 Task: Add an event with the title Third Presentation Rehearsal, date ''2023/11/28'', time 10:00and add a description: The employee will be informed about the available resources and support systems, such as training programs, mentorship opportunities, or coaching sessions. The supervisor will offer guidance and assistance in accessing these resources to facilitate the employee''s improvement.Mark the tasks as Completed , logged in from the account softage.4@softage.netand send the event invitation to softage.2@softage.net and softage.3@softage.net. Set a reminder for the event Weekly on Sunday
Action: Mouse moved to (97, 122)
Screenshot: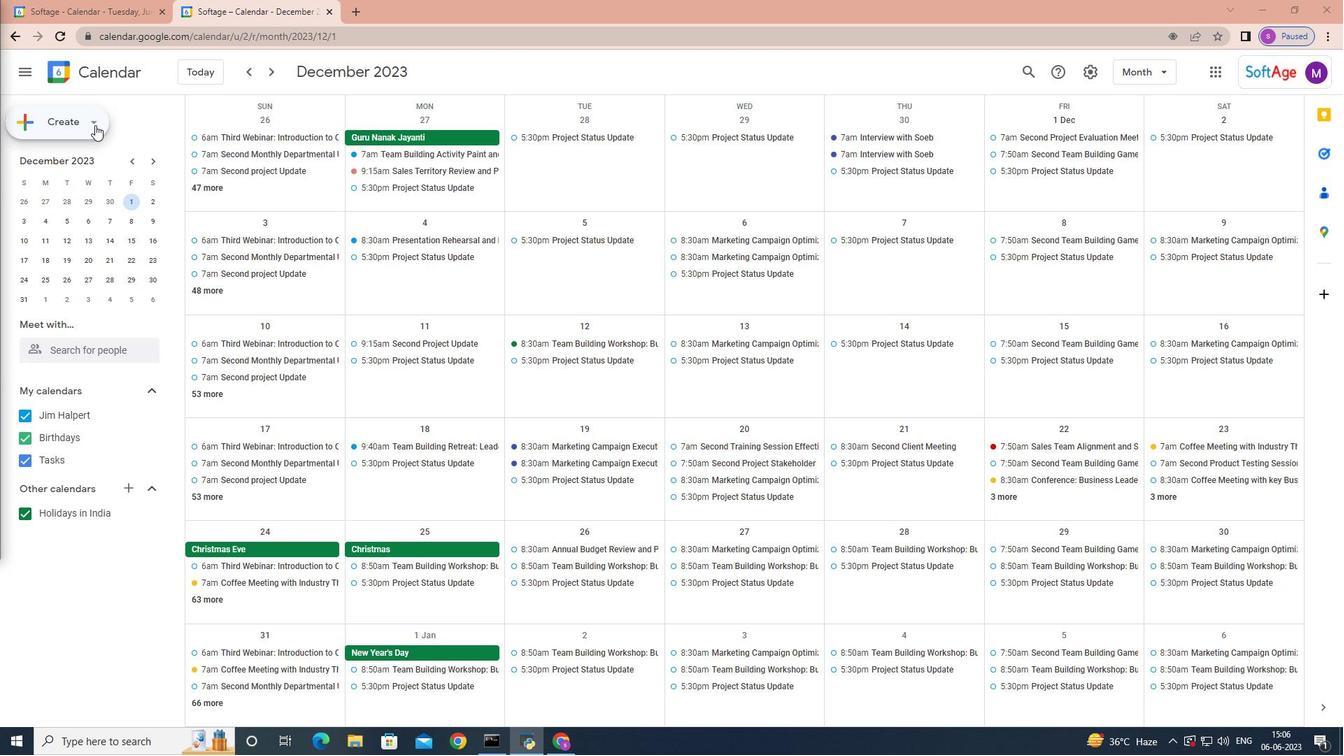 
Action: Mouse pressed left at (97, 122)
Screenshot: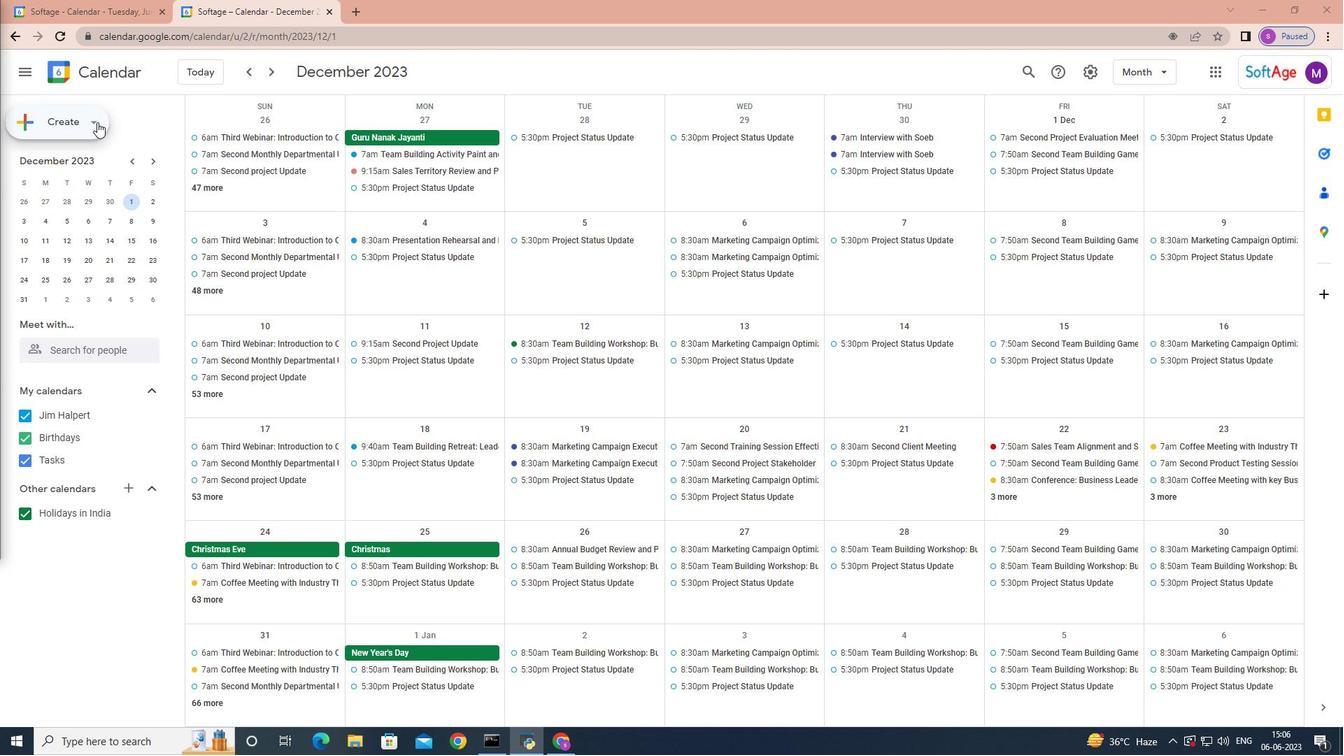 
Action: Mouse moved to (85, 156)
Screenshot: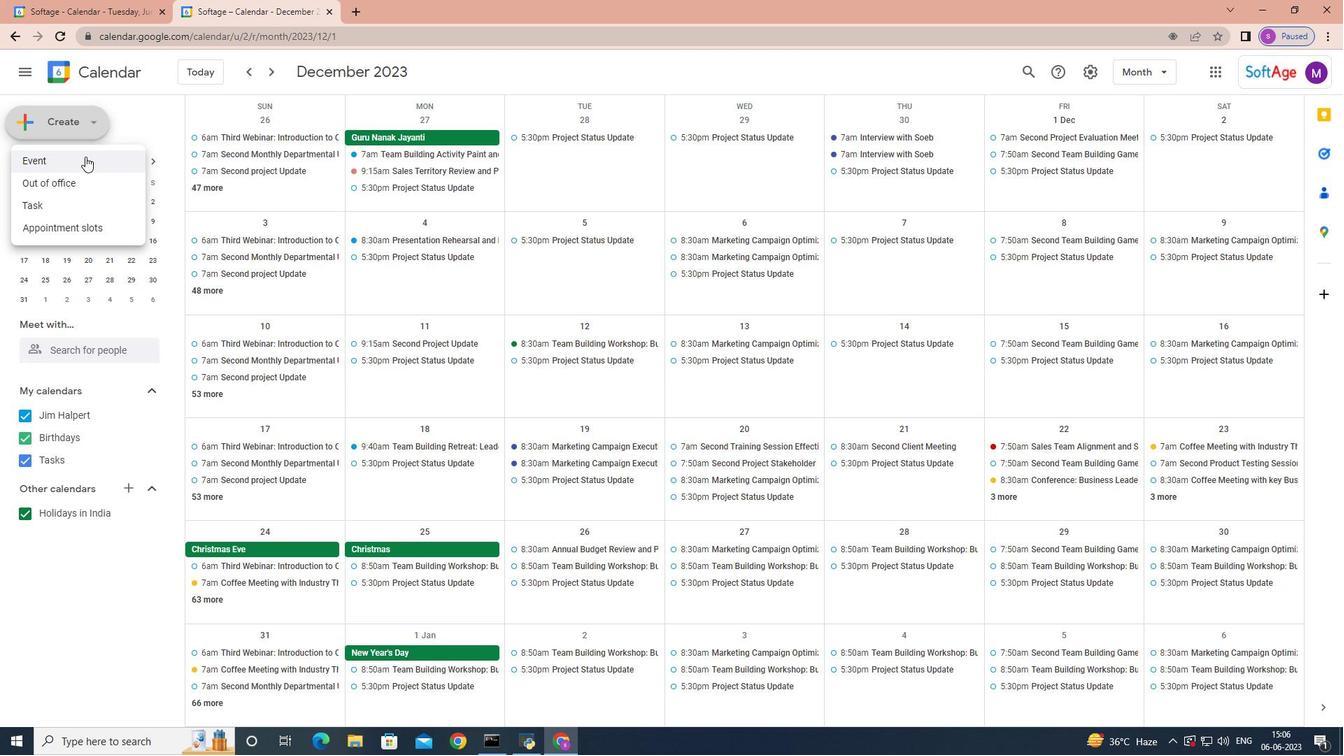 
Action: Mouse pressed left at (85, 156)
Screenshot: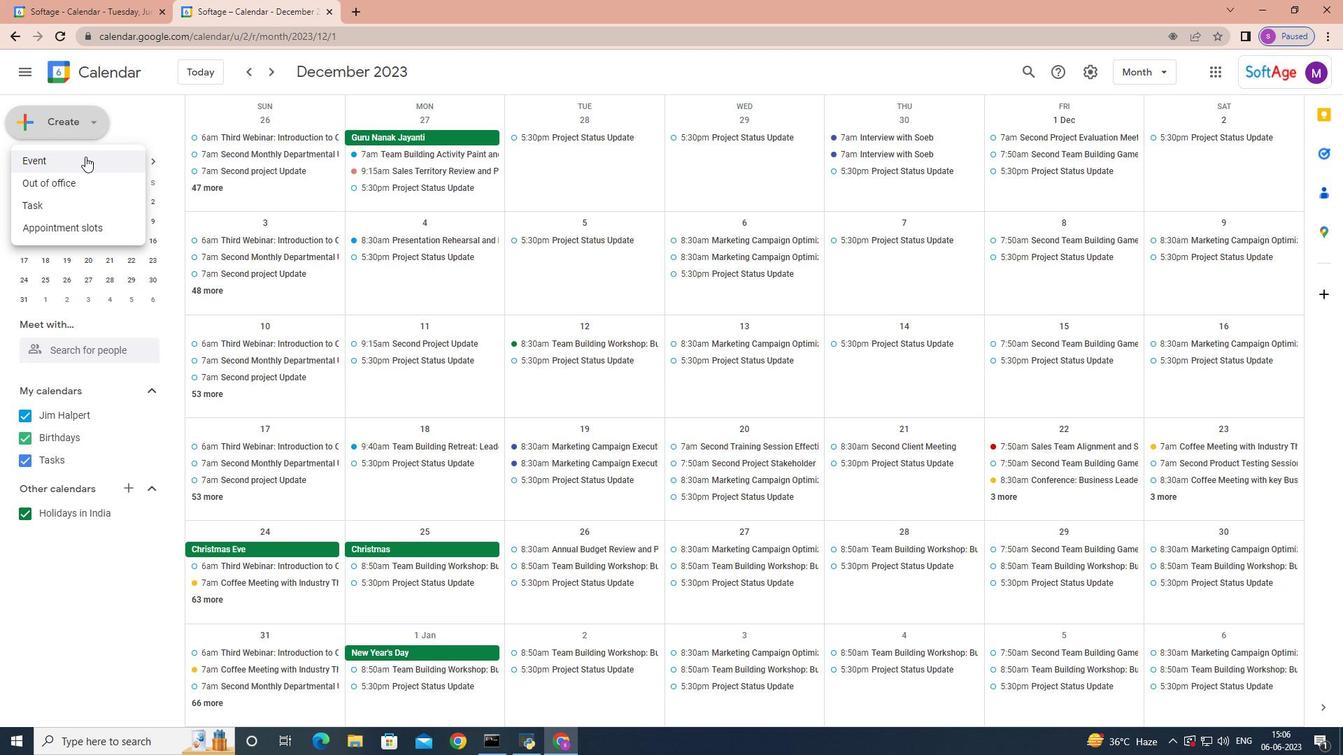 
Action: Mouse moved to (855, 466)
Screenshot: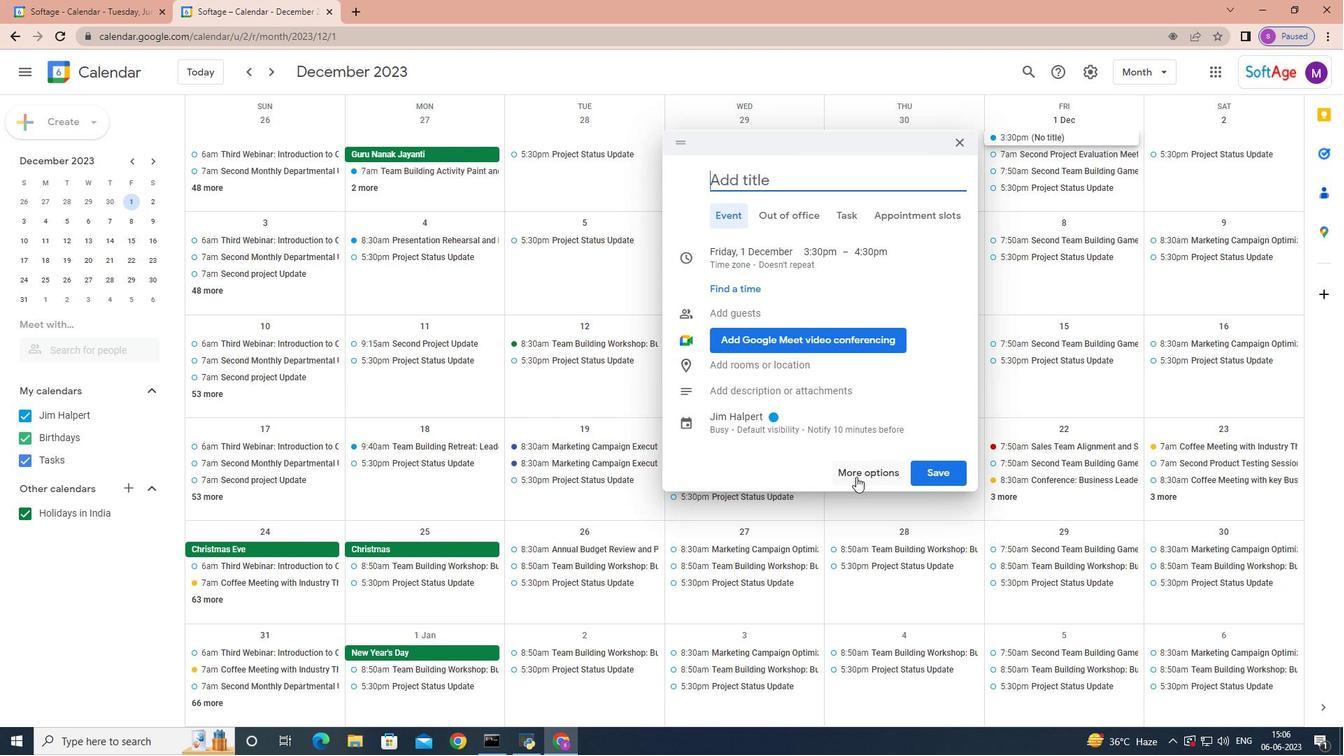 
Action: Mouse pressed left at (855, 466)
Screenshot: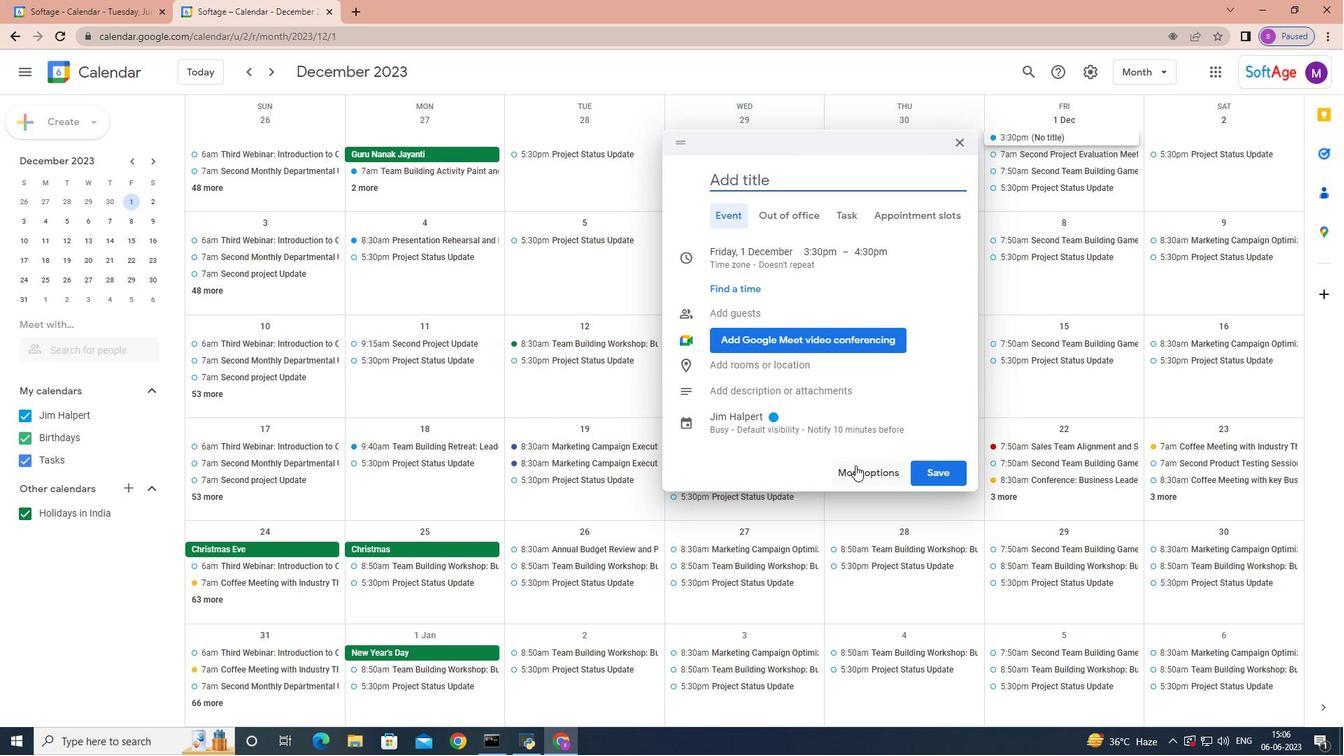 
Action: Mouse moved to (643, 407)
Screenshot: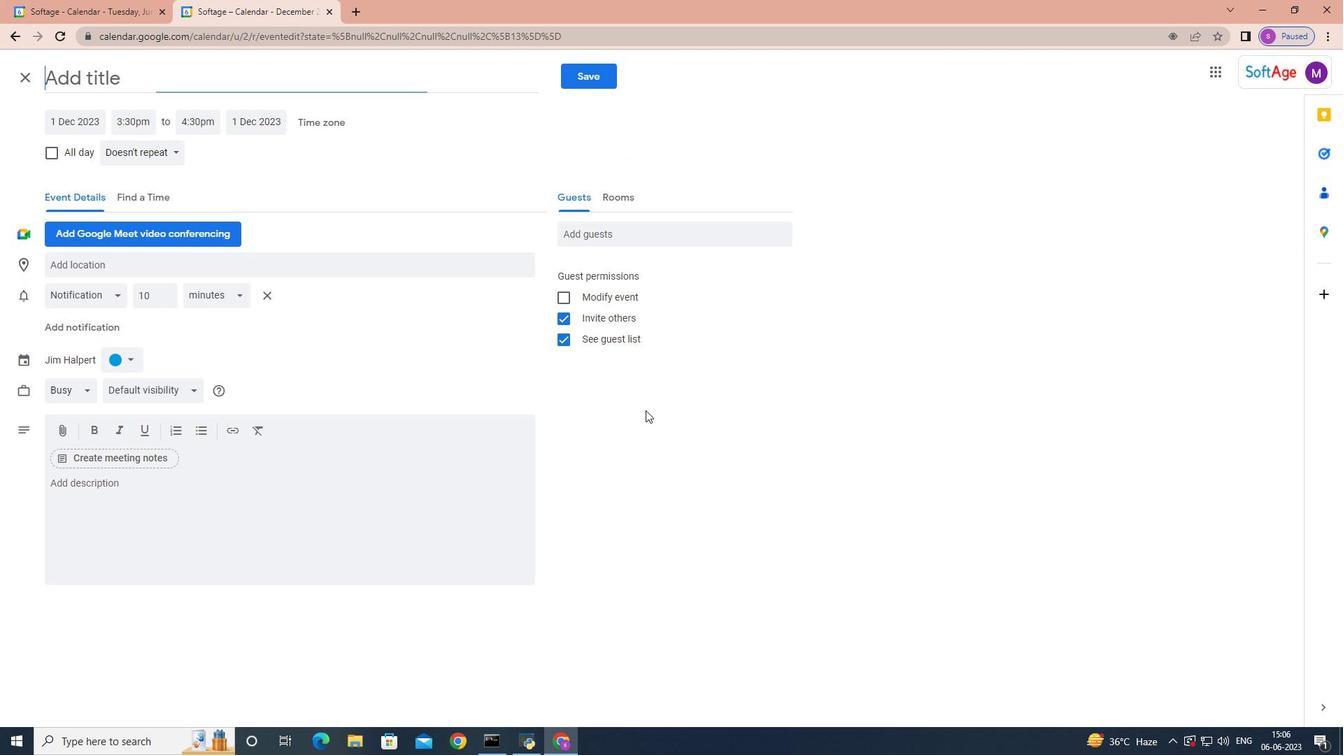 
Action: Key pressed <Key.shift>Thirg<Key.backspace>d<Key.space><Key.shift>Presentation<Key.space><Key.shift>Rehearnal;<Key.backspace><Key.space><Key.backspace><Key.backspace><Key.backspace><Key.backspace>sal
Screenshot: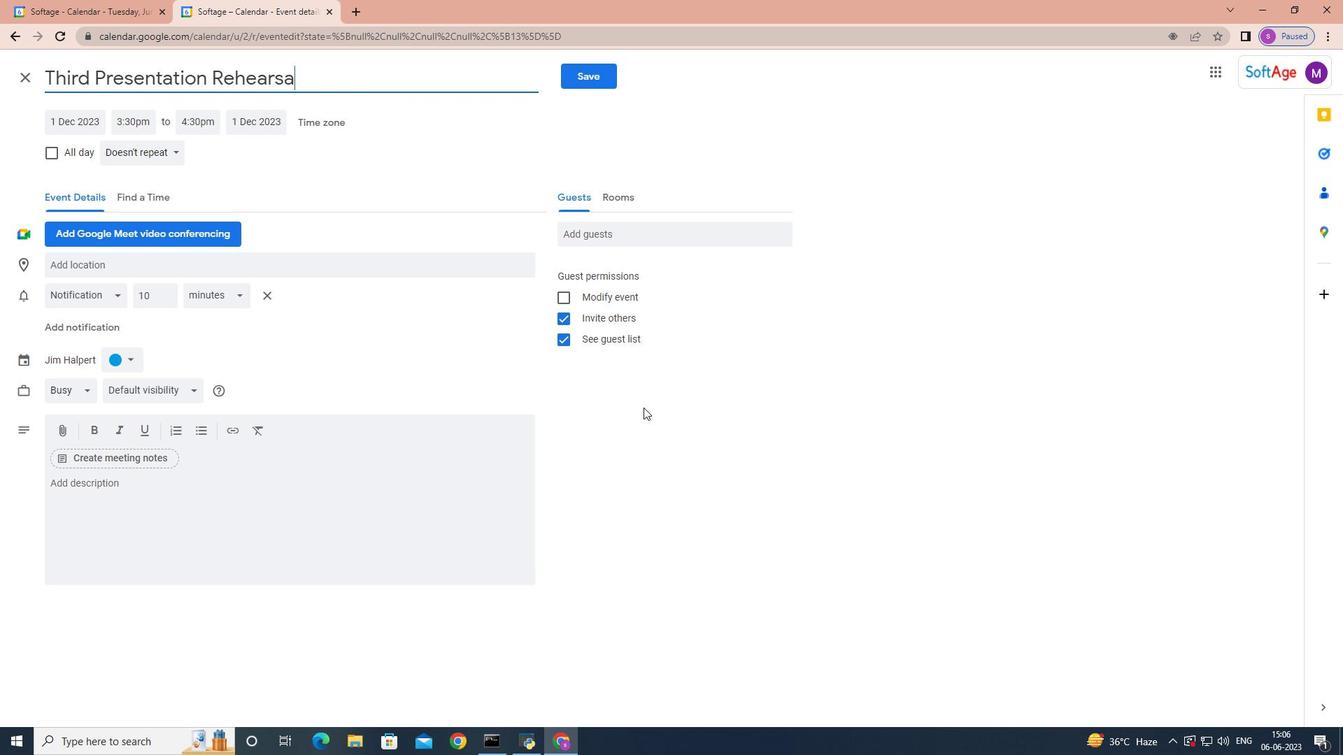 
Action: Mouse moved to (93, 124)
Screenshot: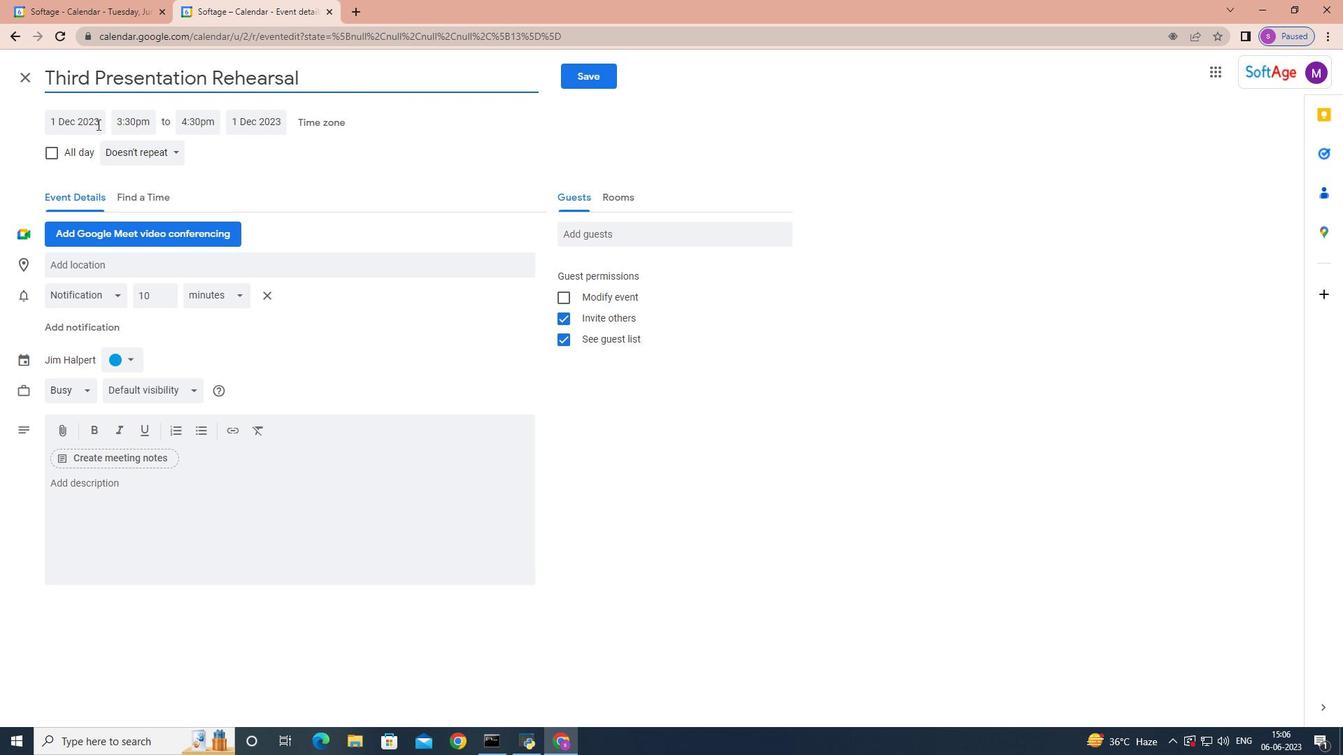 
Action: Mouse pressed left at (93, 124)
Screenshot: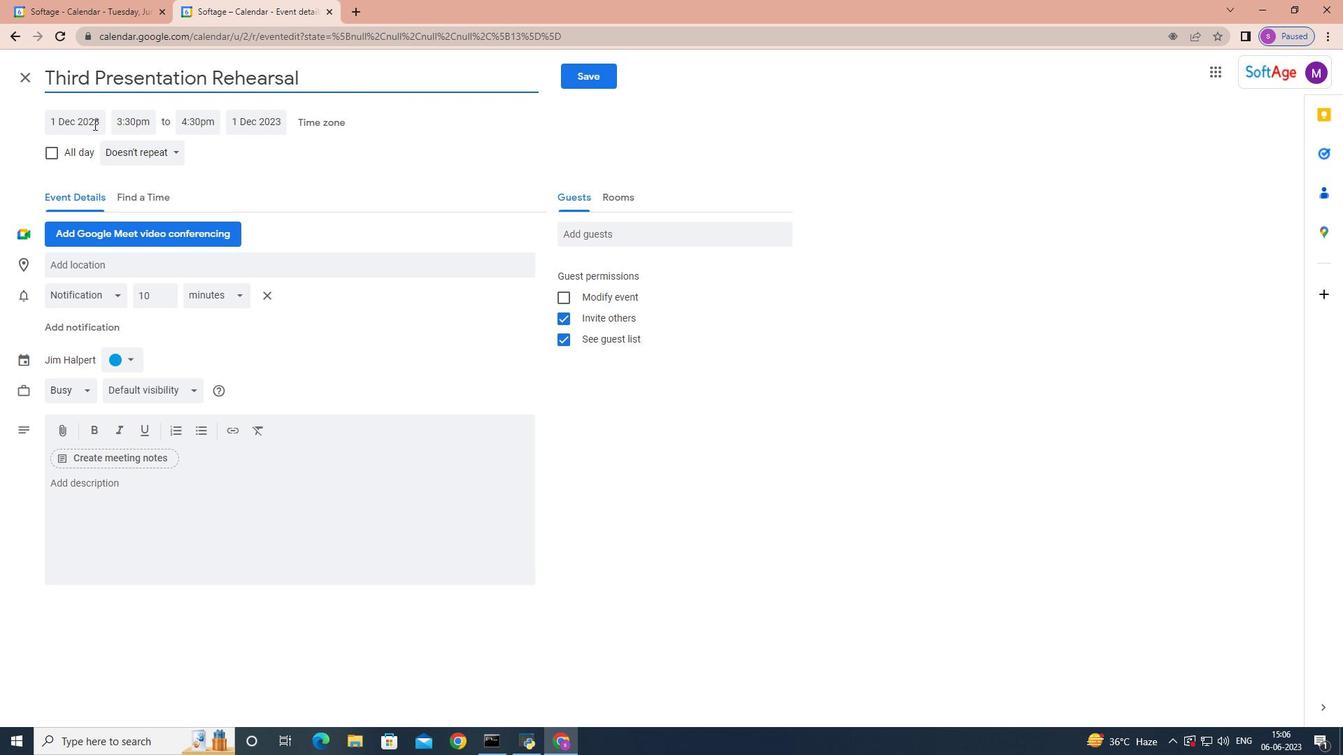
Action: Mouse moved to (201, 149)
Screenshot: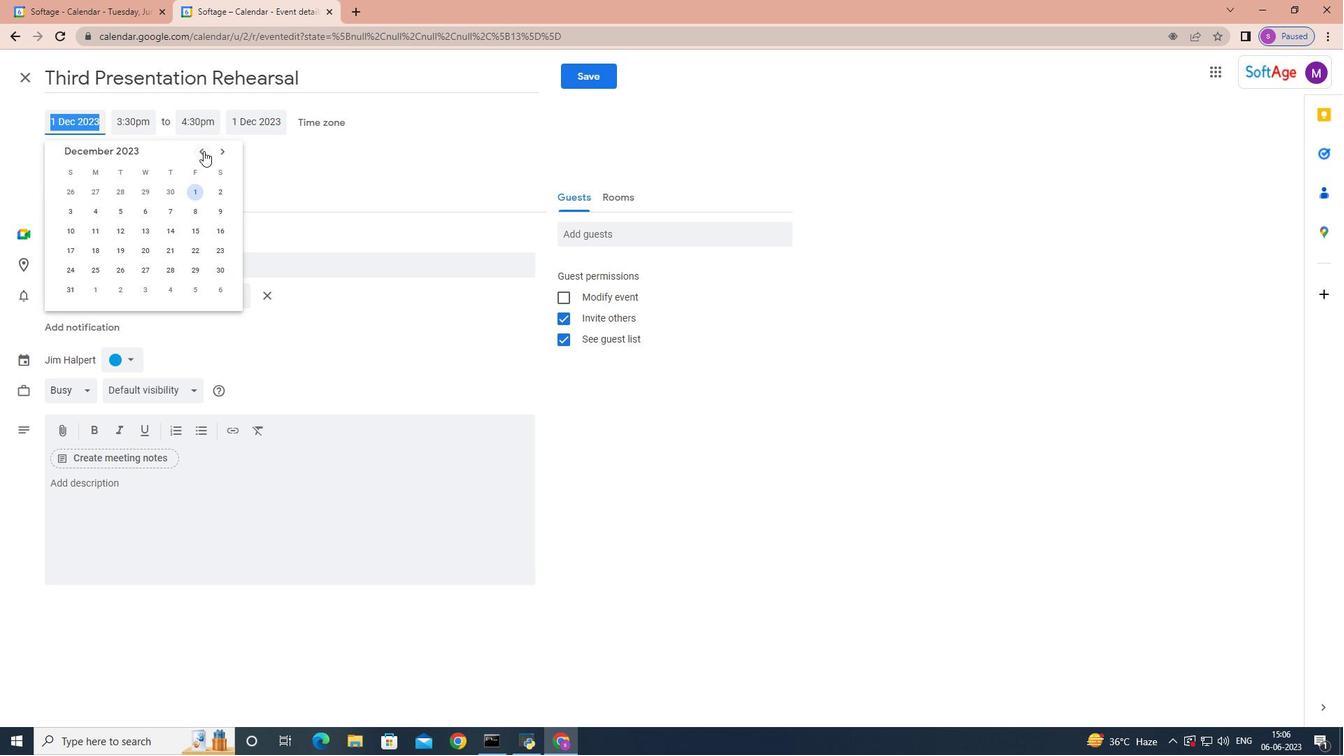 
Action: Mouse pressed left at (201, 149)
Screenshot: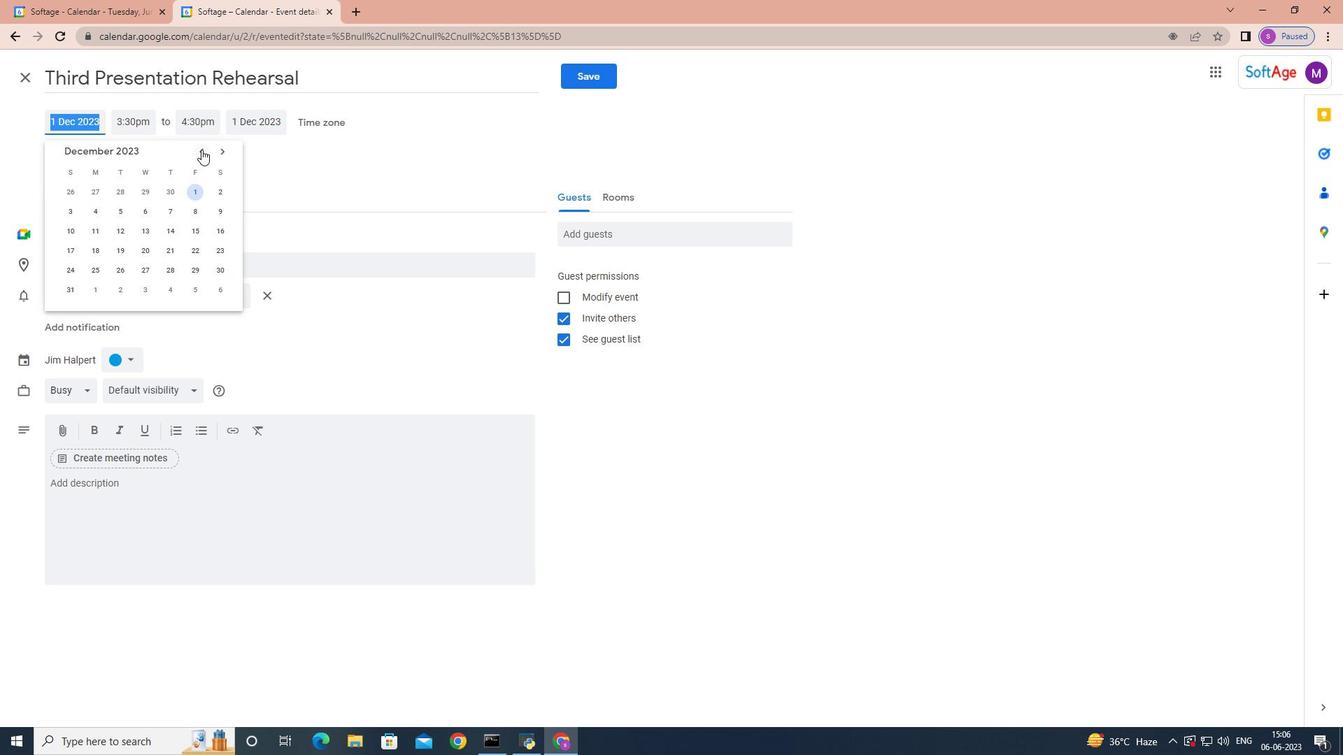 
Action: Mouse moved to (125, 270)
Screenshot: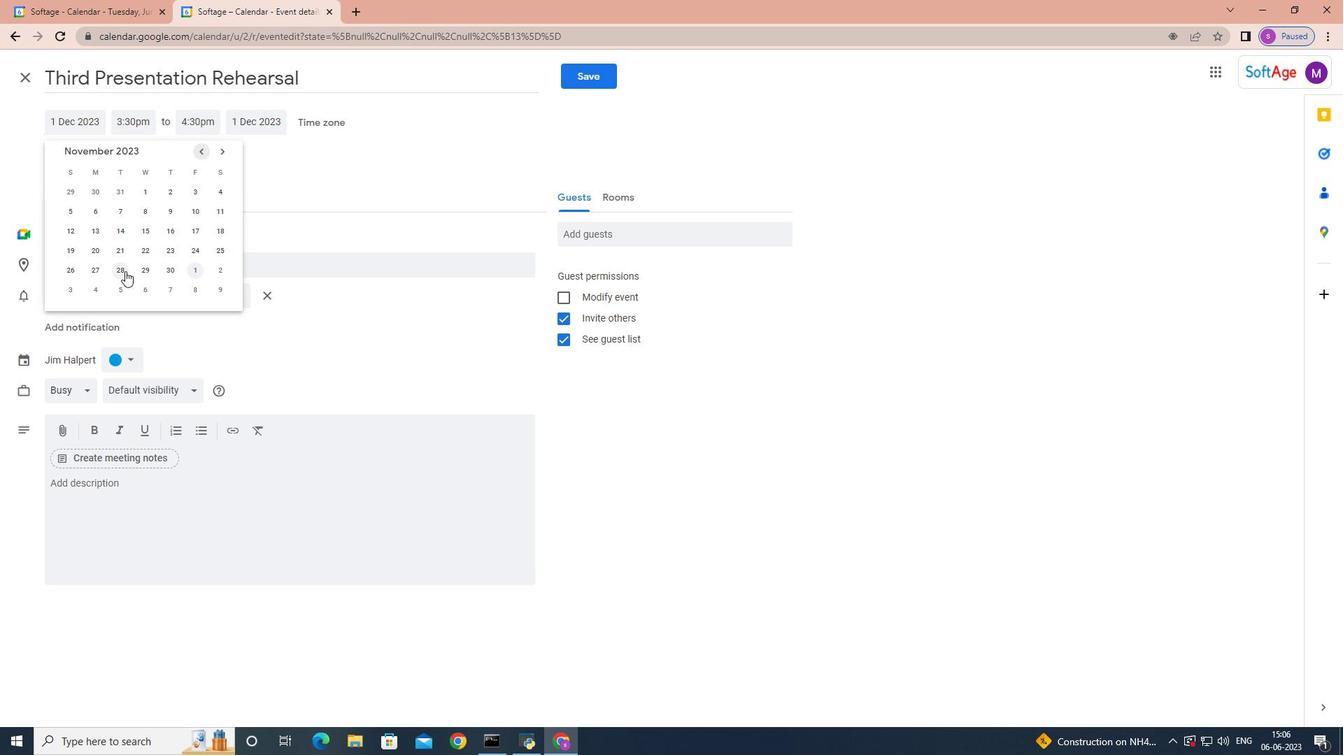 
Action: Mouse pressed left at (125, 270)
Screenshot: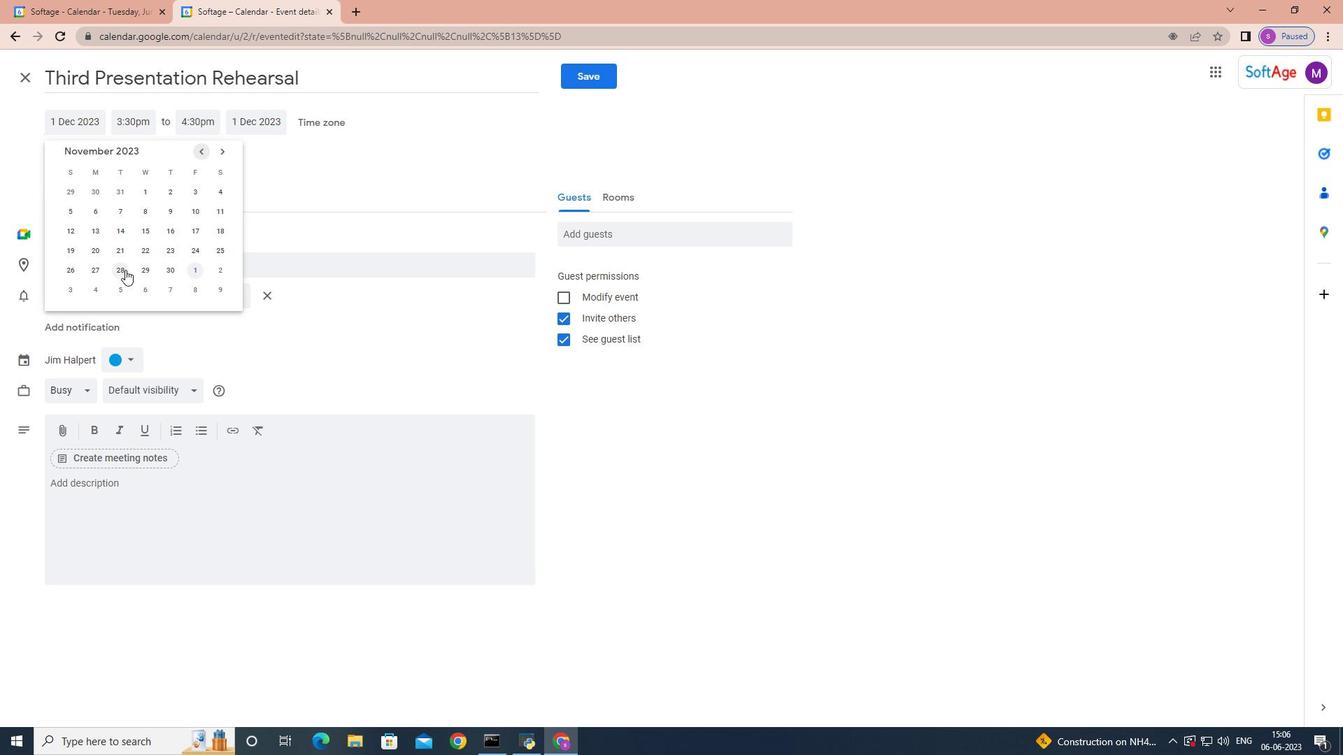 
Action: Mouse moved to (134, 125)
Screenshot: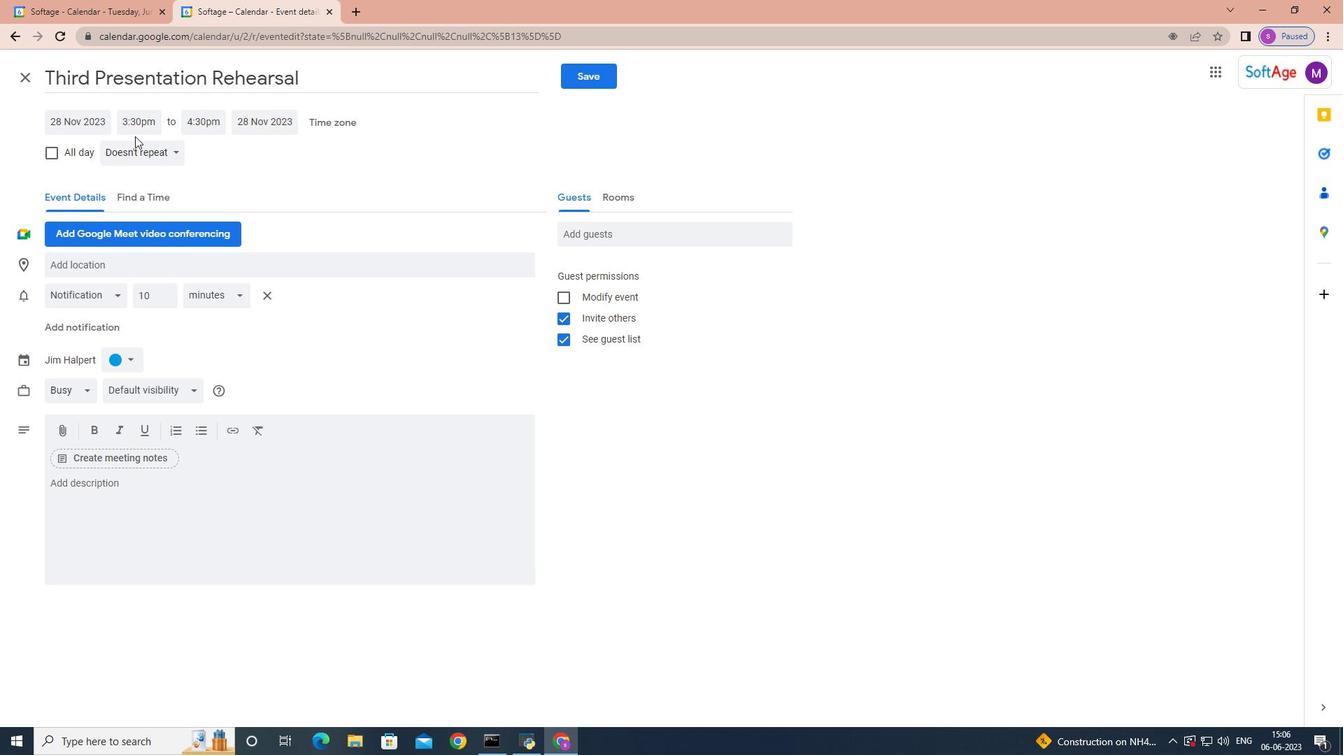 
Action: Mouse pressed left at (134, 125)
Screenshot: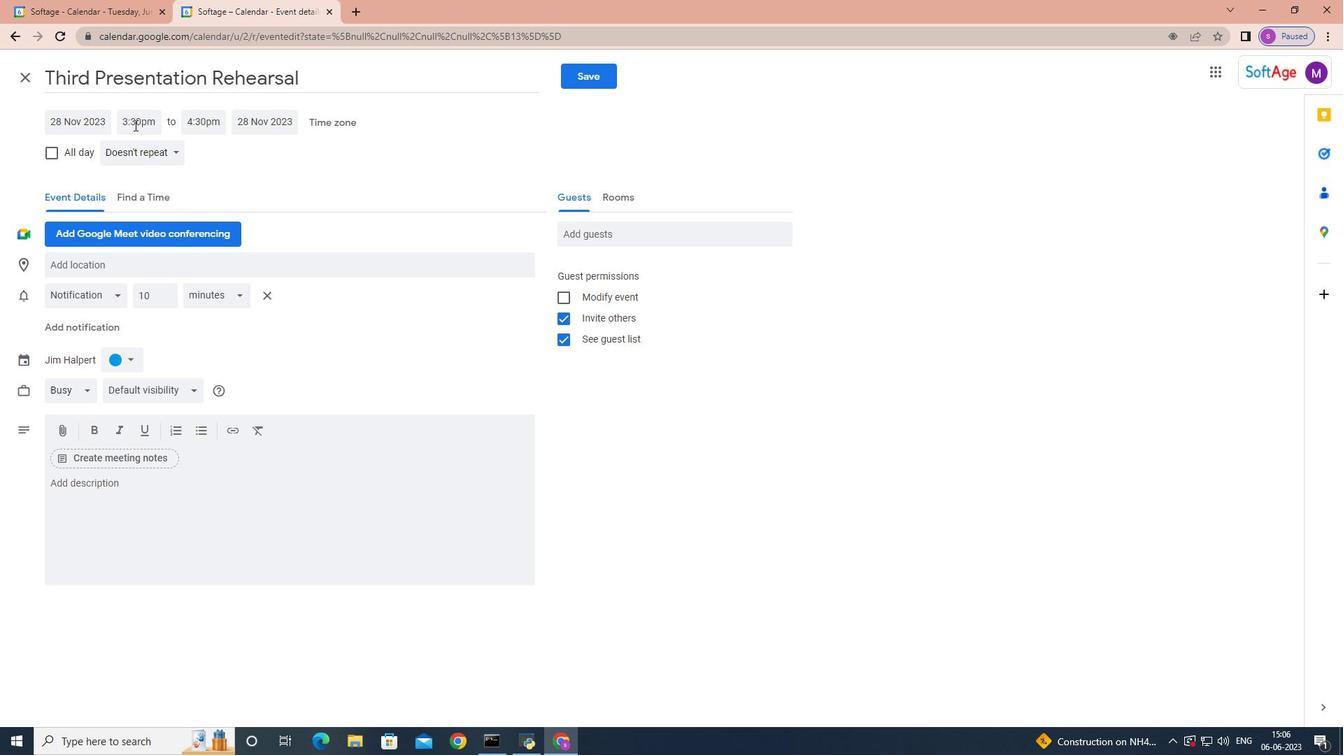 
Action: Mouse moved to (160, 186)
Screenshot: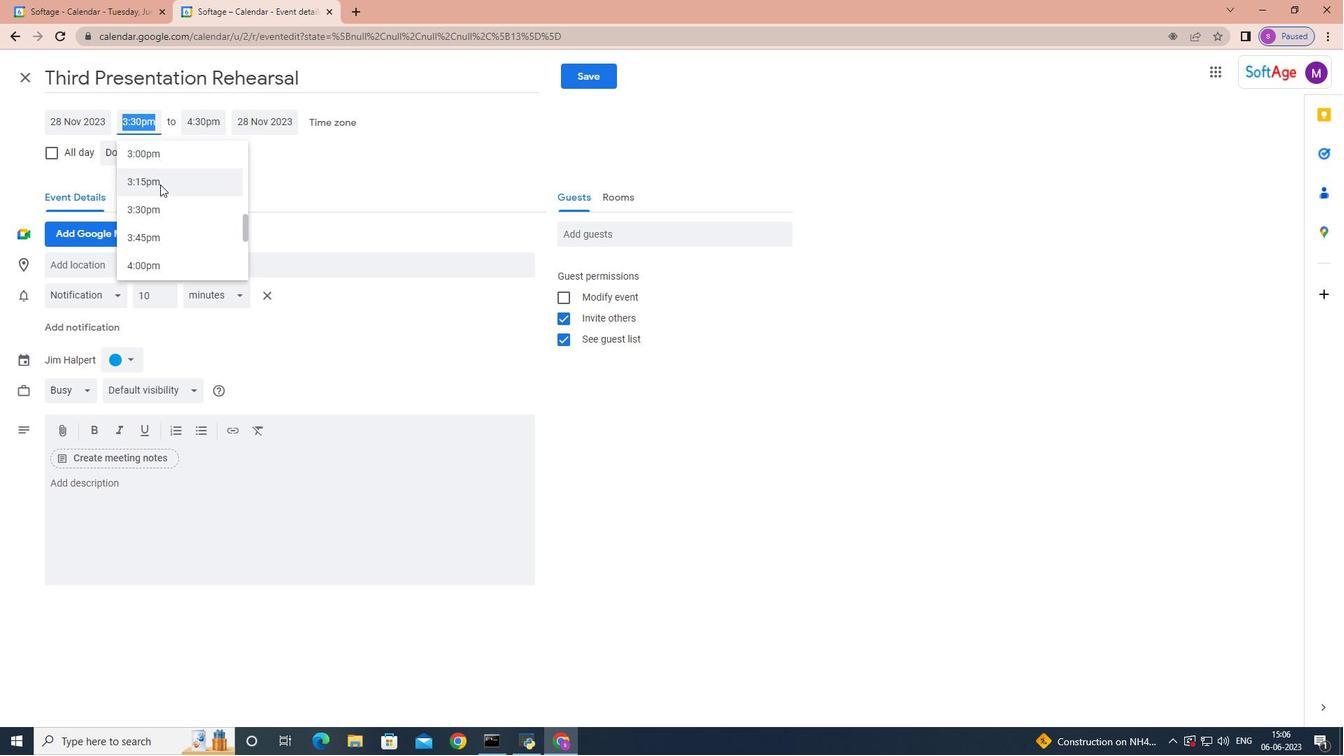 
Action: Mouse scrolled (160, 186) with delta (0, 0)
Screenshot: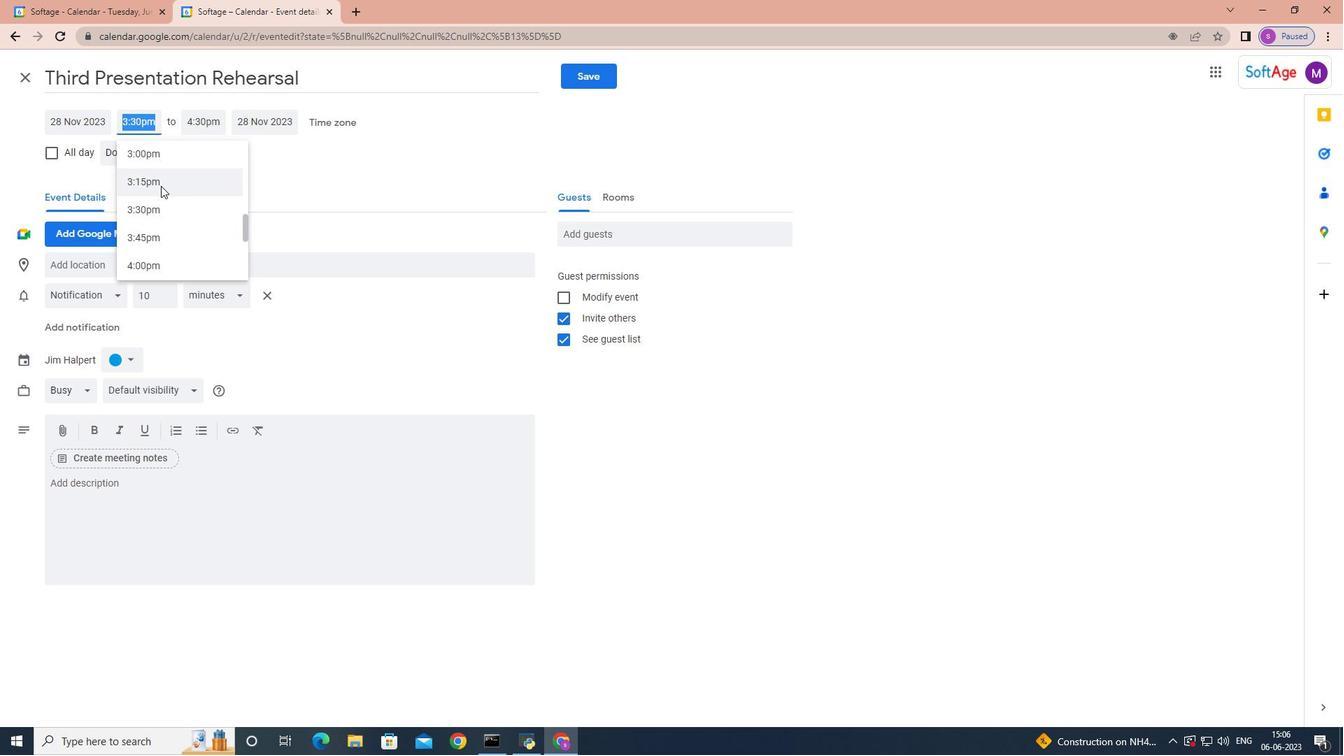 
Action: Mouse scrolled (160, 186) with delta (0, 0)
Screenshot: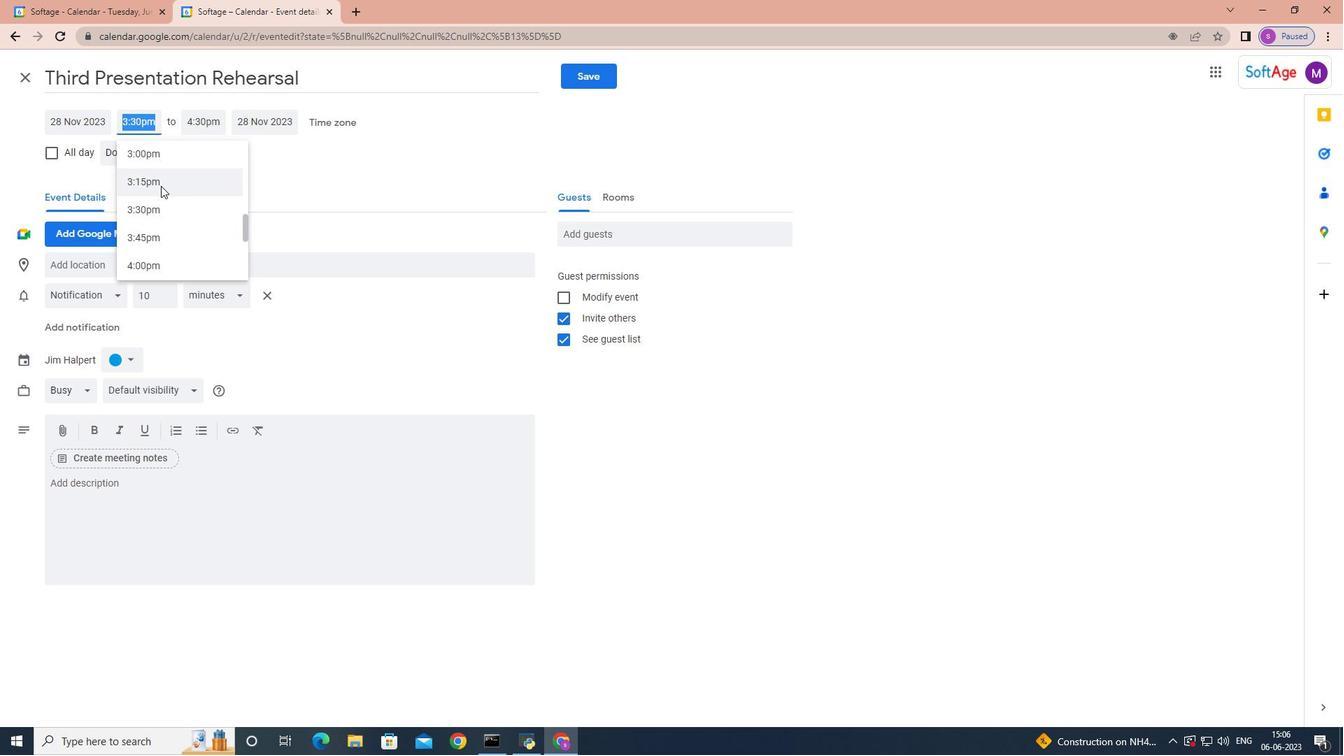 
Action: Mouse scrolled (160, 186) with delta (0, 0)
Screenshot: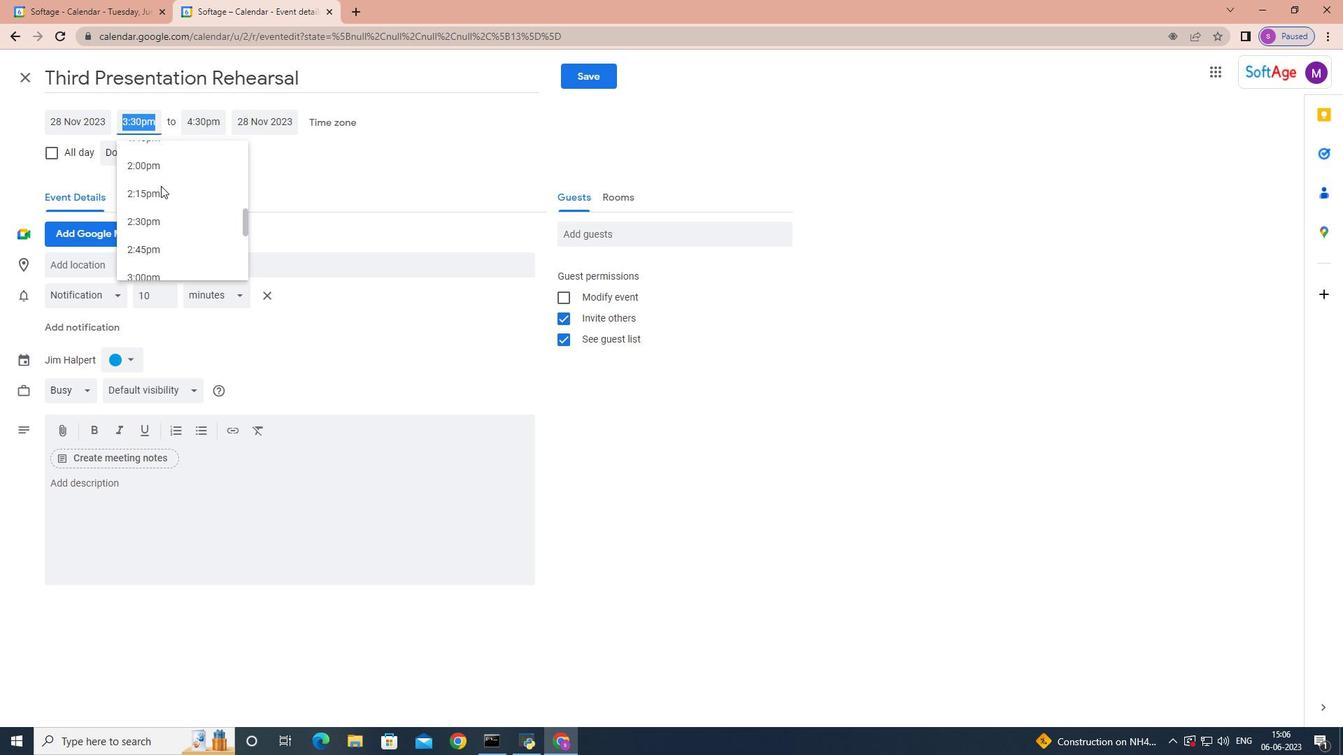 
Action: Mouse scrolled (160, 186) with delta (0, 0)
Screenshot: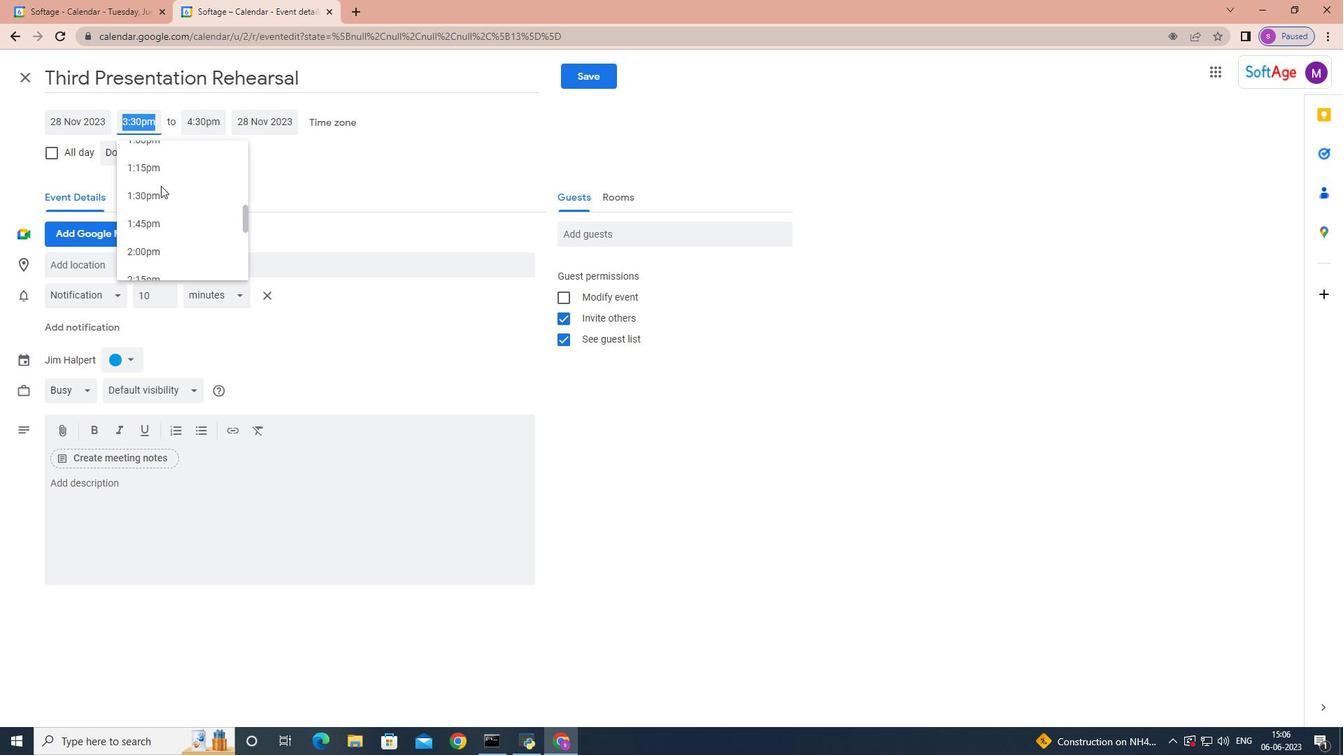 
Action: Mouse scrolled (160, 186) with delta (0, 0)
Screenshot: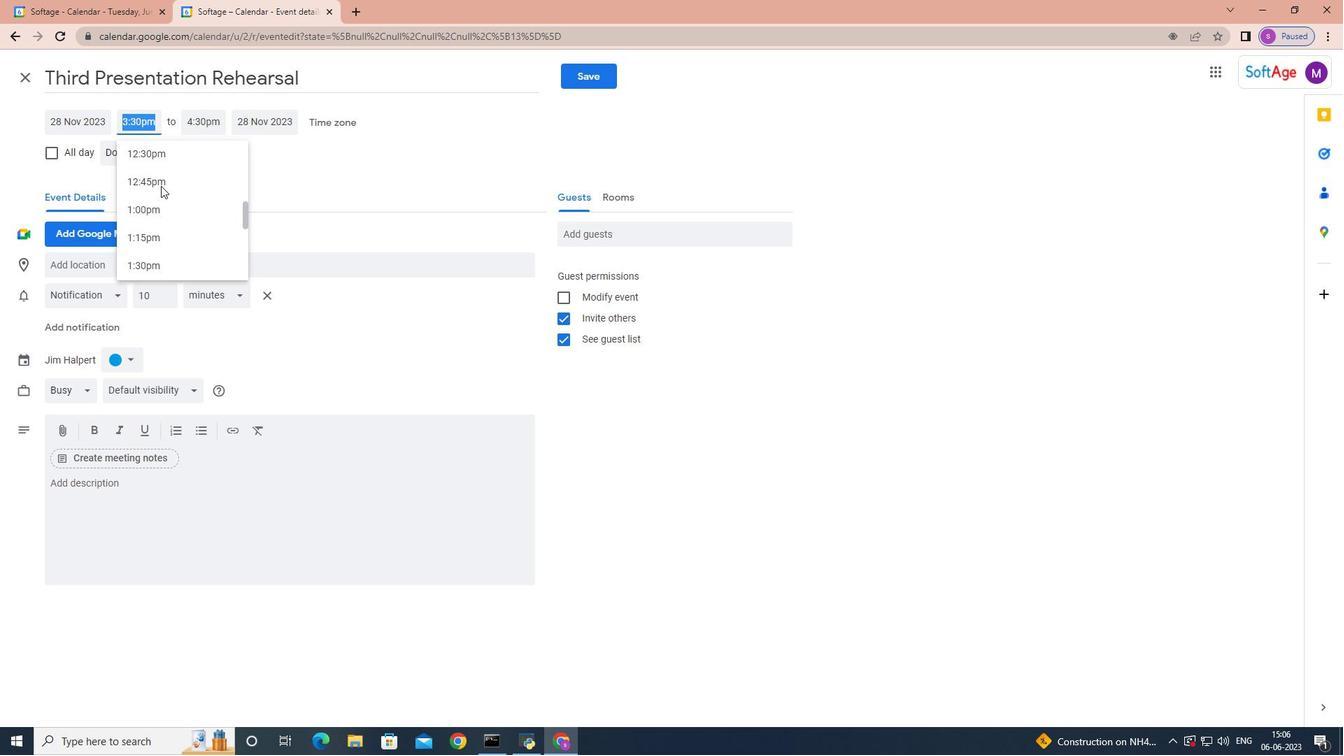 
Action: Mouse scrolled (160, 186) with delta (0, 0)
Screenshot: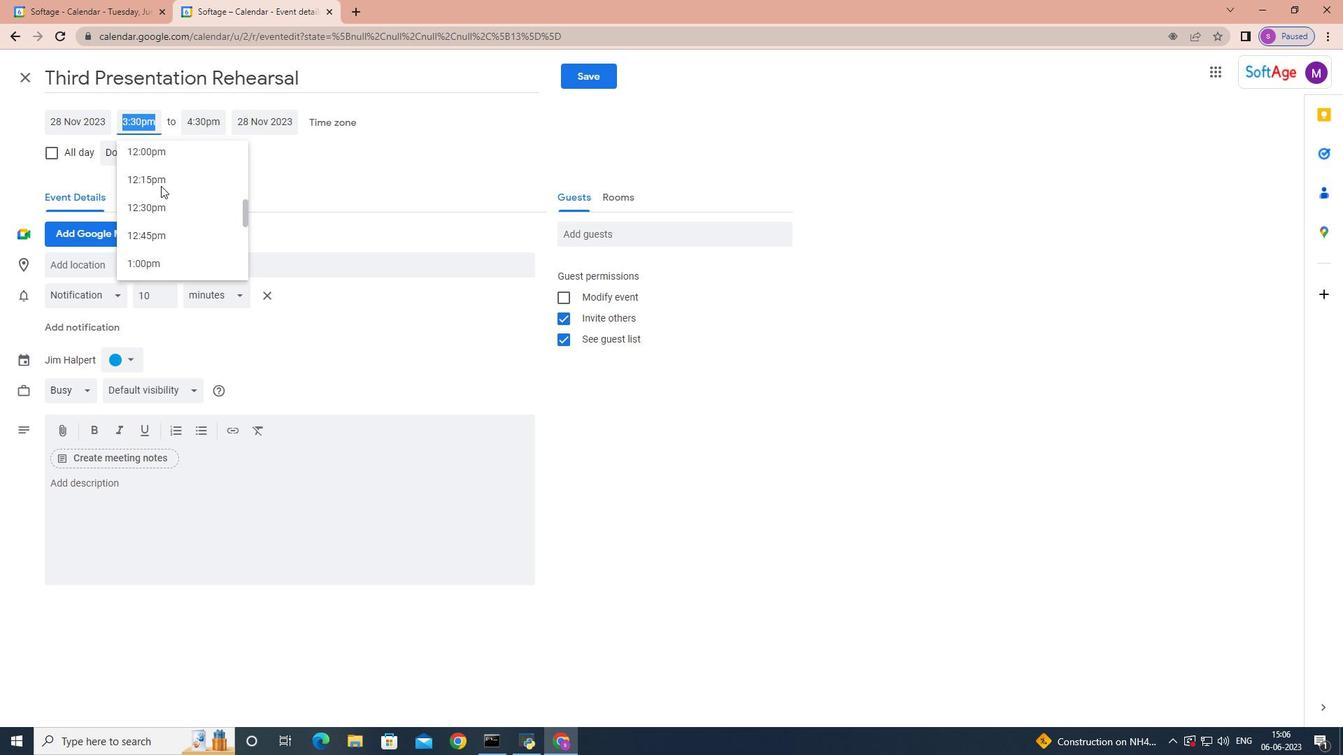 
Action: Mouse scrolled (160, 186) with delta (0, 0)
Screenshot: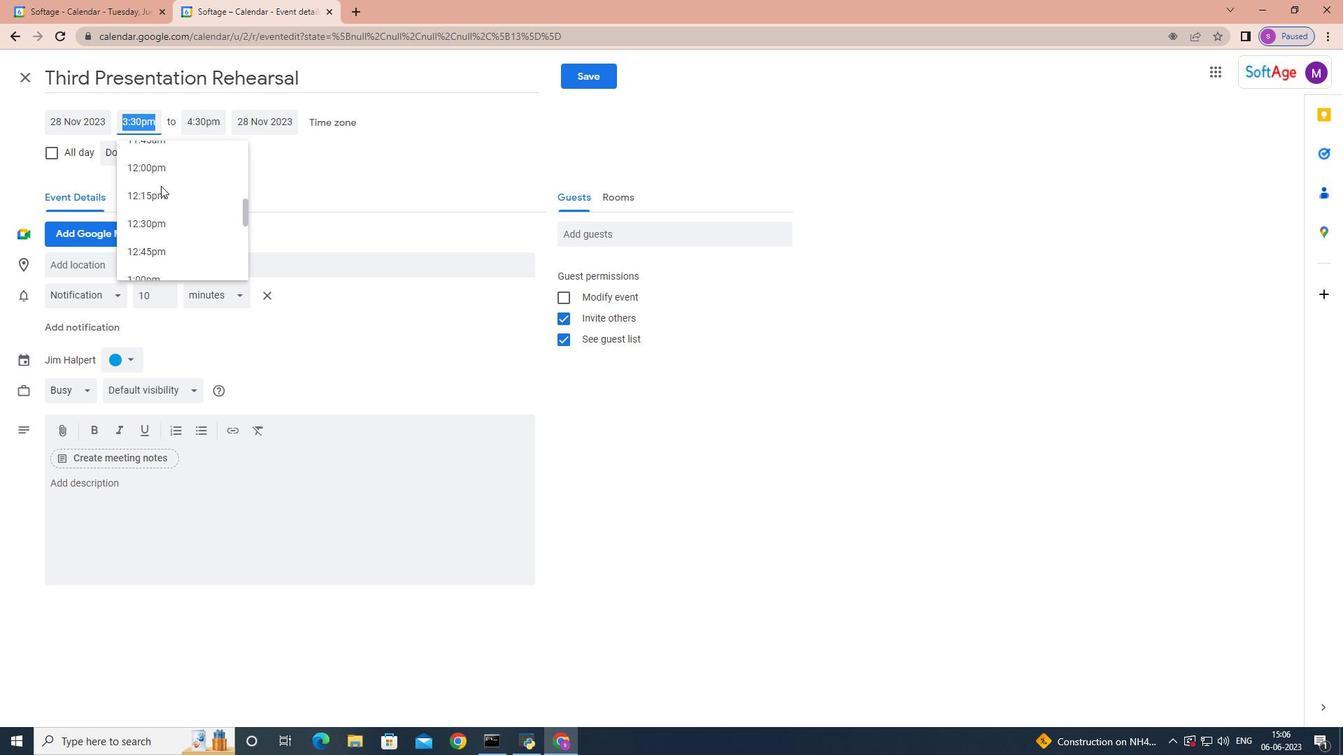 
Action: Mouse scrolled (160, 186) with delta (0, 0)
Screenshot: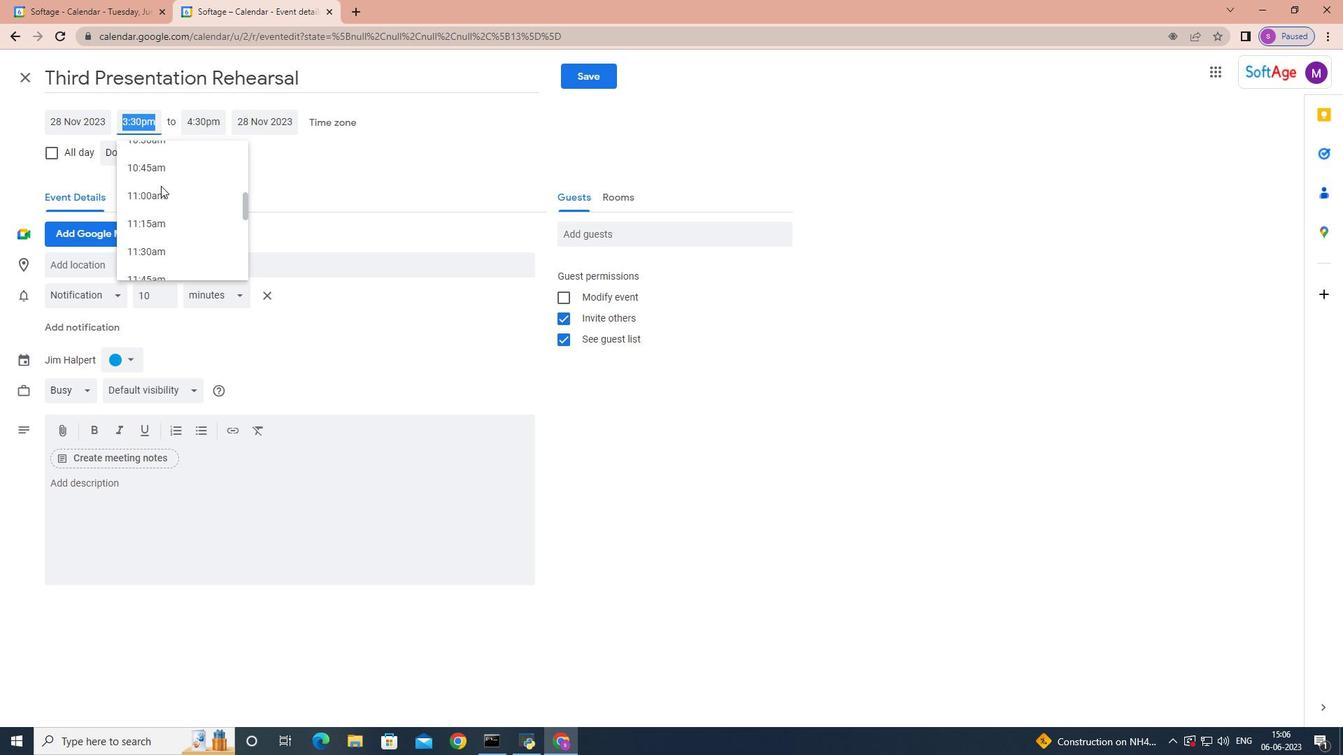 
Action: Mouse moved to (163, 156)
Screenshot: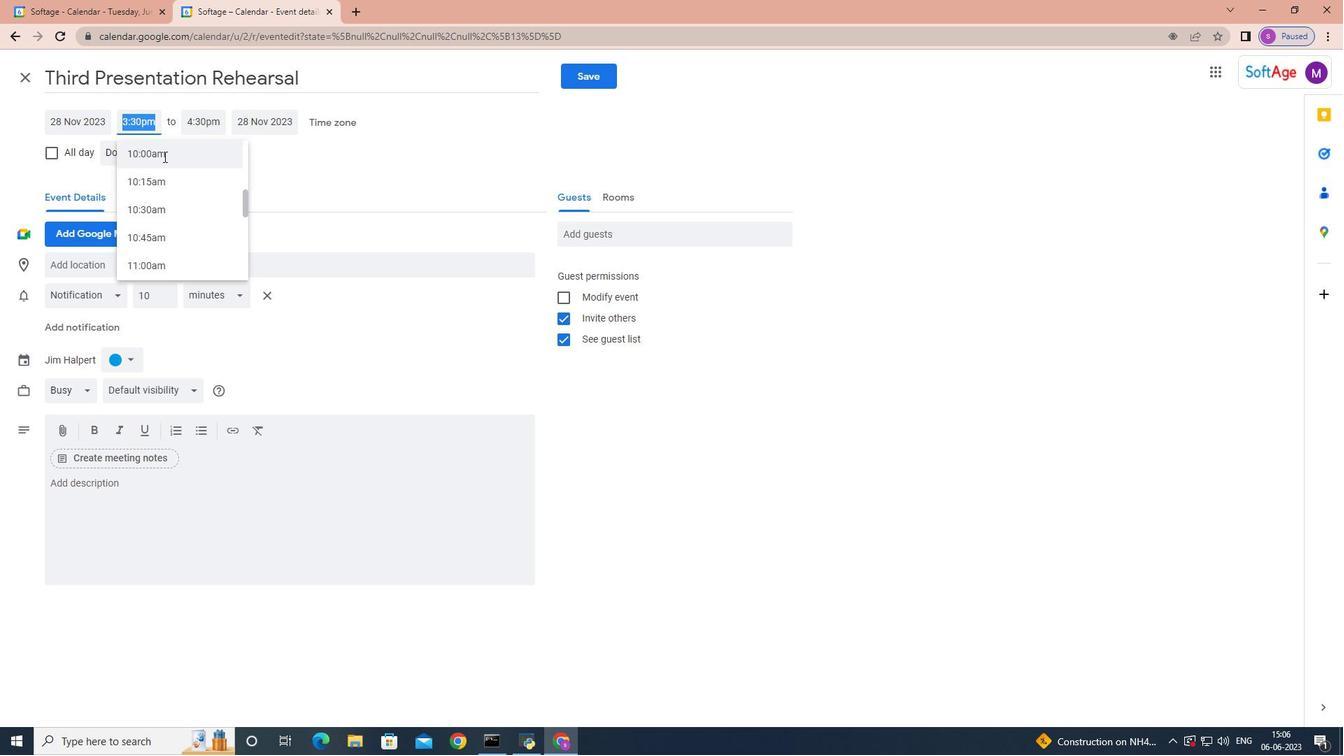 
Action: Mouse pressed left at (163, 156)
Screenshot: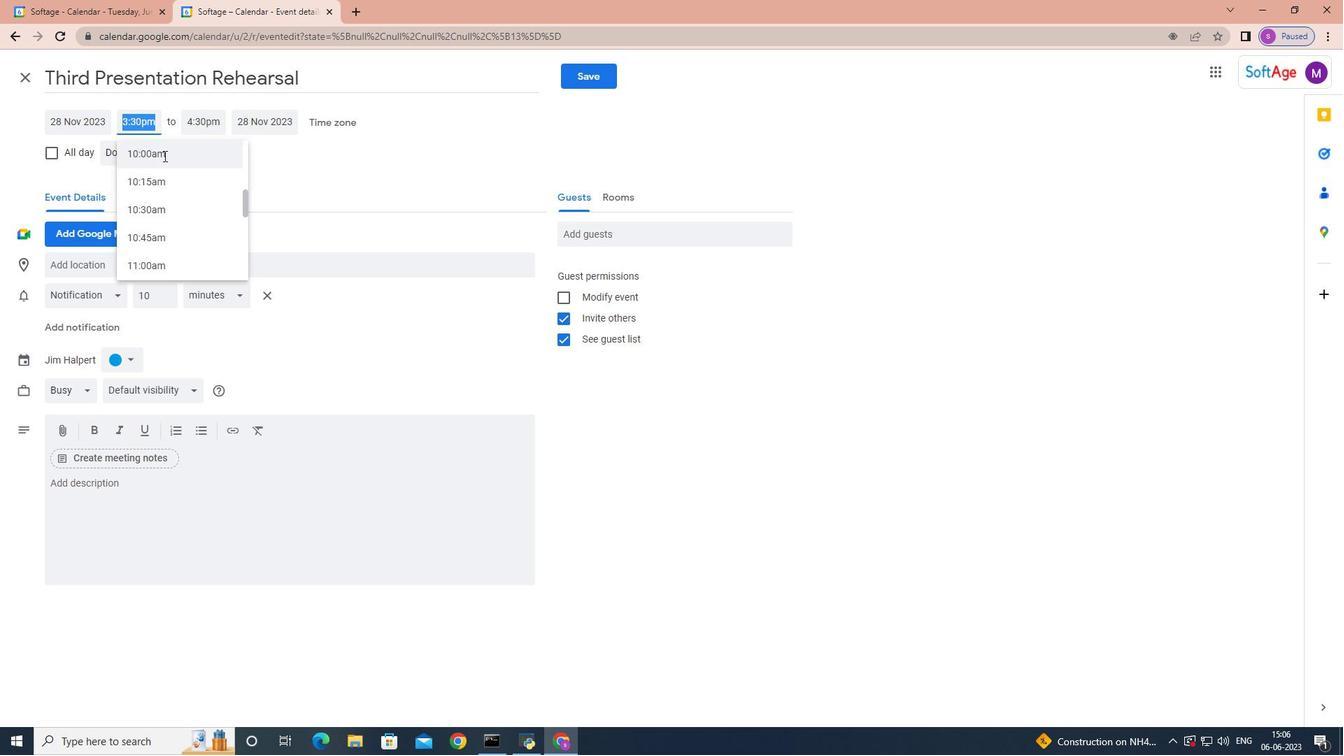 
Action: Mouse moved to (139, 489)
Screenshot: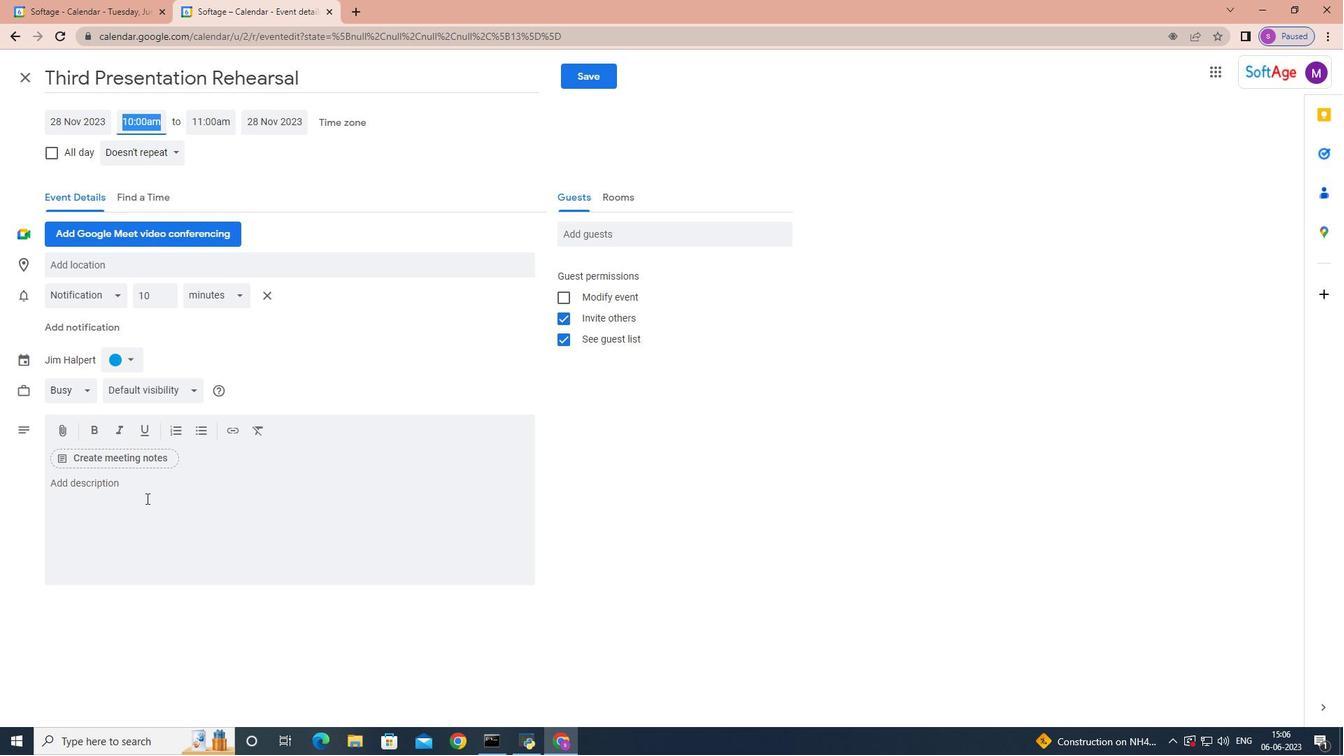 
Action: Mouse pressed left at (139, 489)
Screenshot: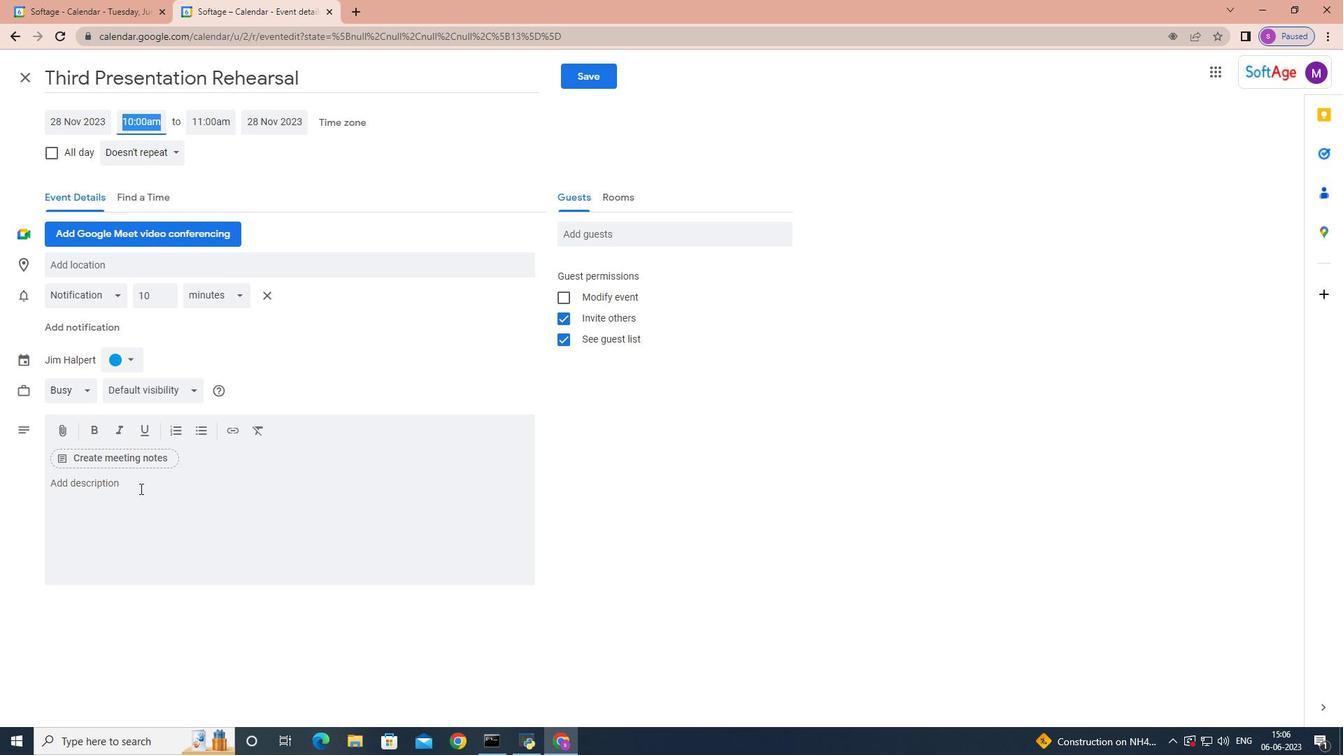 
Action: Mouse moved to (139, 488)
Screenshot: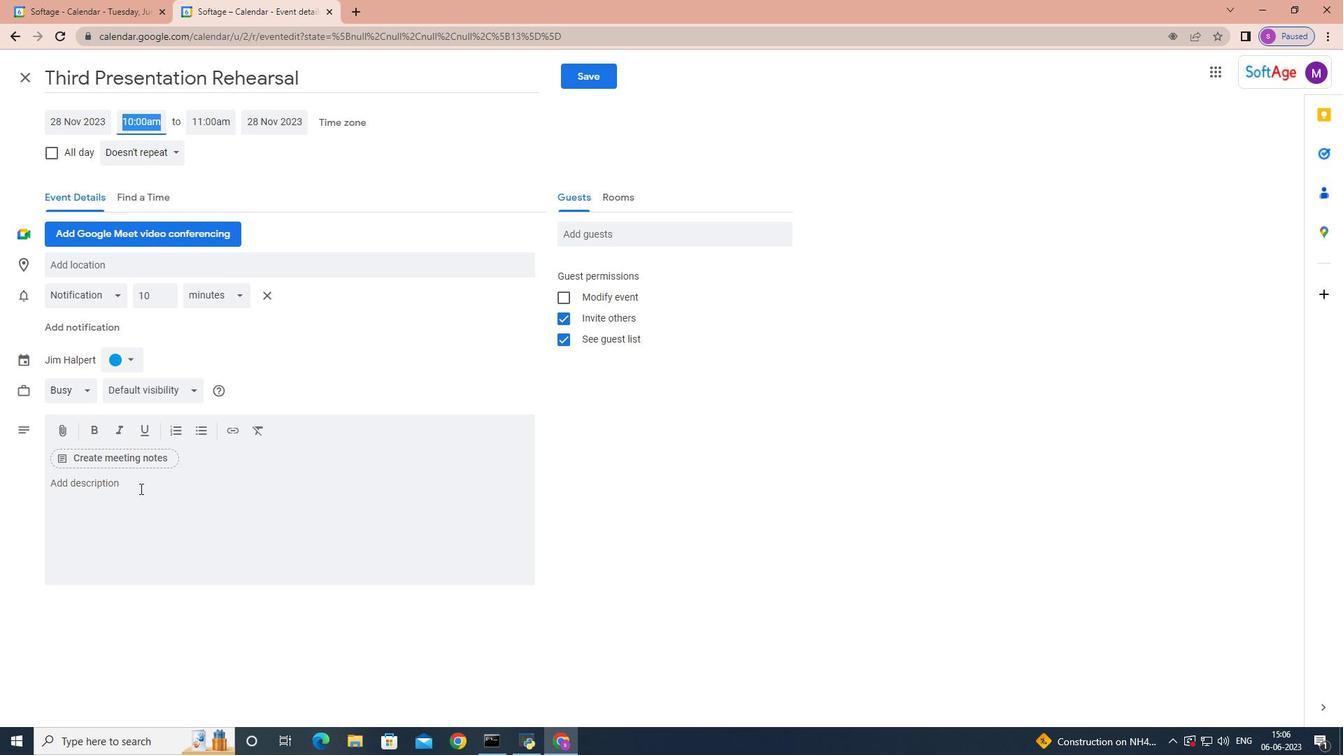 
Action: Key pressed <Key.shift>The<Key.space>employee<Key.space>will<Key.space>be<Key.space>informed<Key.space>about<Key.space>the<Key.space>availk<Key.backspace>able<Key.space>resources<Key.space>and<Key.space>si<Key.backspace>upport<Key.space>system<Key.space><Key.backspace>,<Key.space>such<Key.space>as<Key.space>training<Key.space>programs,<Key.space>,<Key.backspace>mentorship<Key.space>opportunities<Key.space><Key.backspace>,<Key.space>or<Key.space>coaching<Key.space>sessiond<Key.backspace>s.<Key.space><Key.shift>The<Key.space>supervisor<Key.space>will<Key.space>offer<Key.space>guidance<Key.space>and<Key.space>assistance<Key.space>in<Key.space>accessing<Key.space>these<Key.space>resources<Key.space>to<Key.space>facilitate<Key.space>the<Key.space>employee<Key.space>impo<Key.backspace>rovemem<Key.backspace>m<Key.backspace>nt.
Screenshot: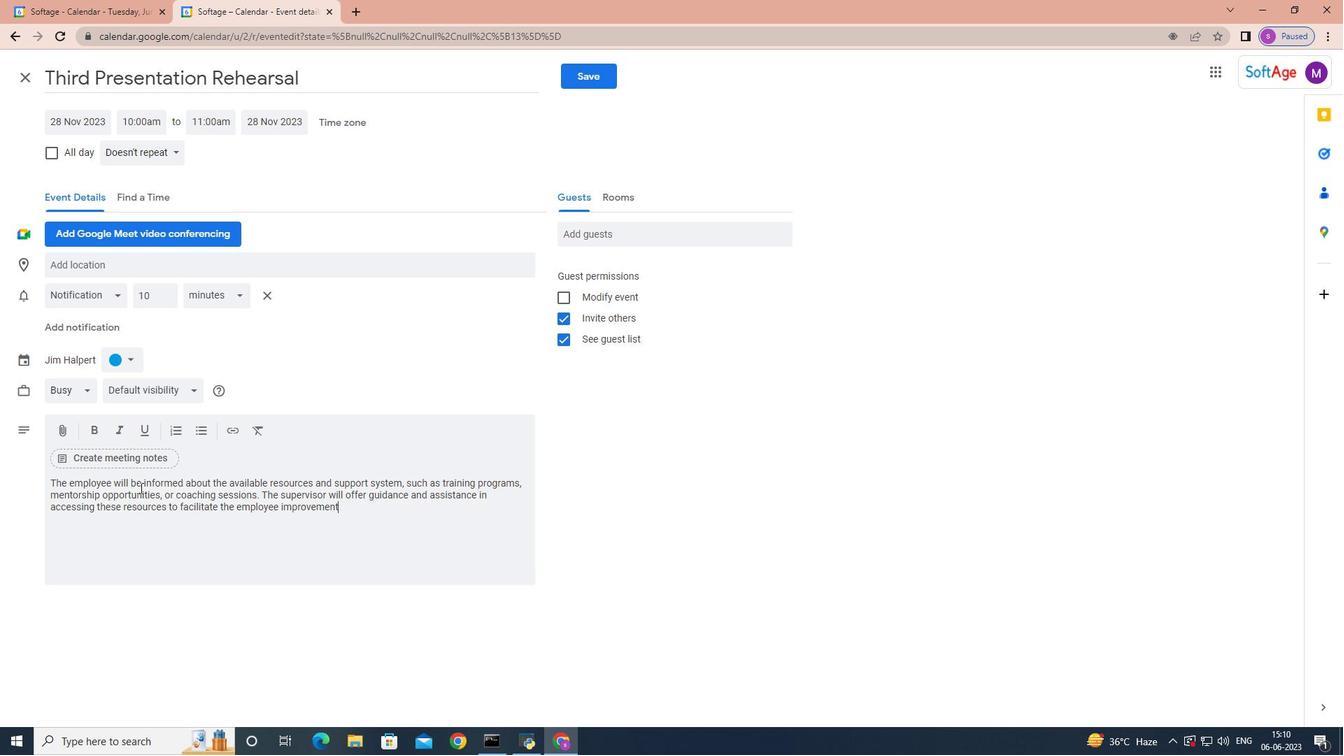 
Action: Mouse moved to (640, 237)
Screenshot: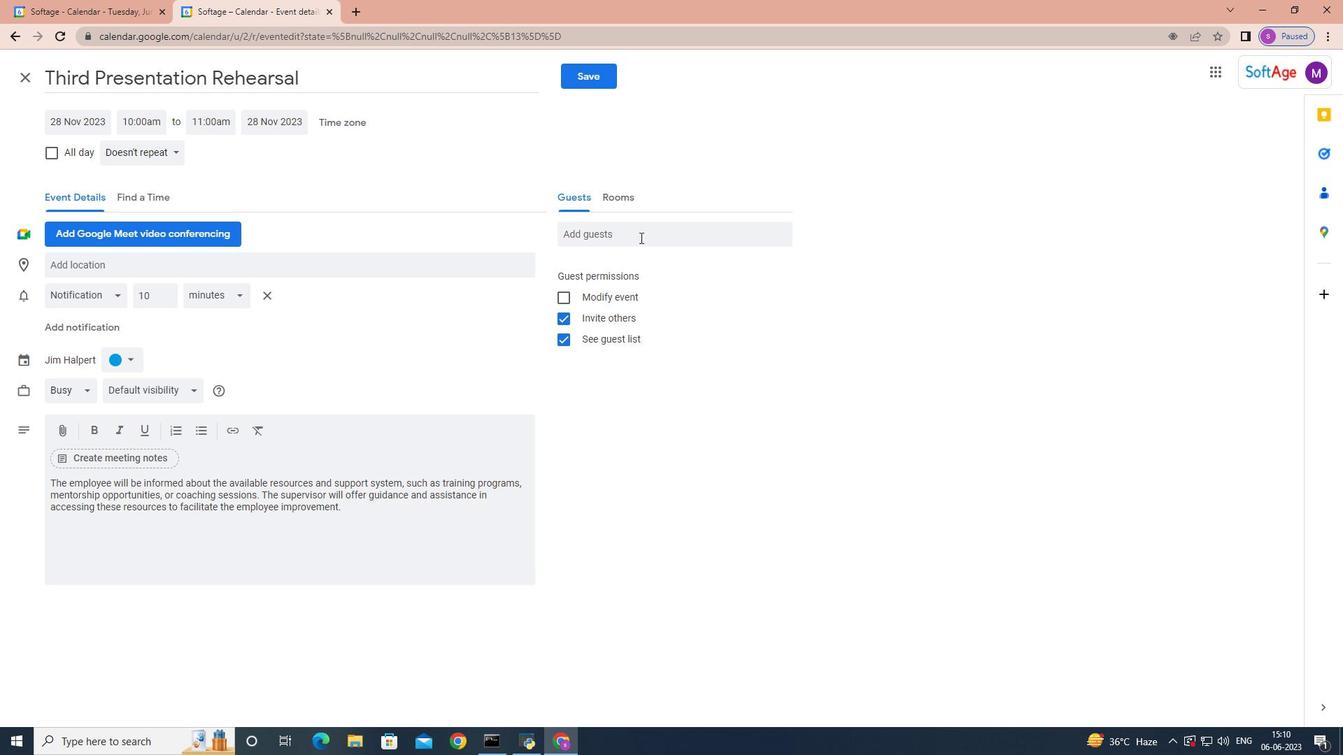 
Action: Mouse pressed left at (640, 237)
Screenshot: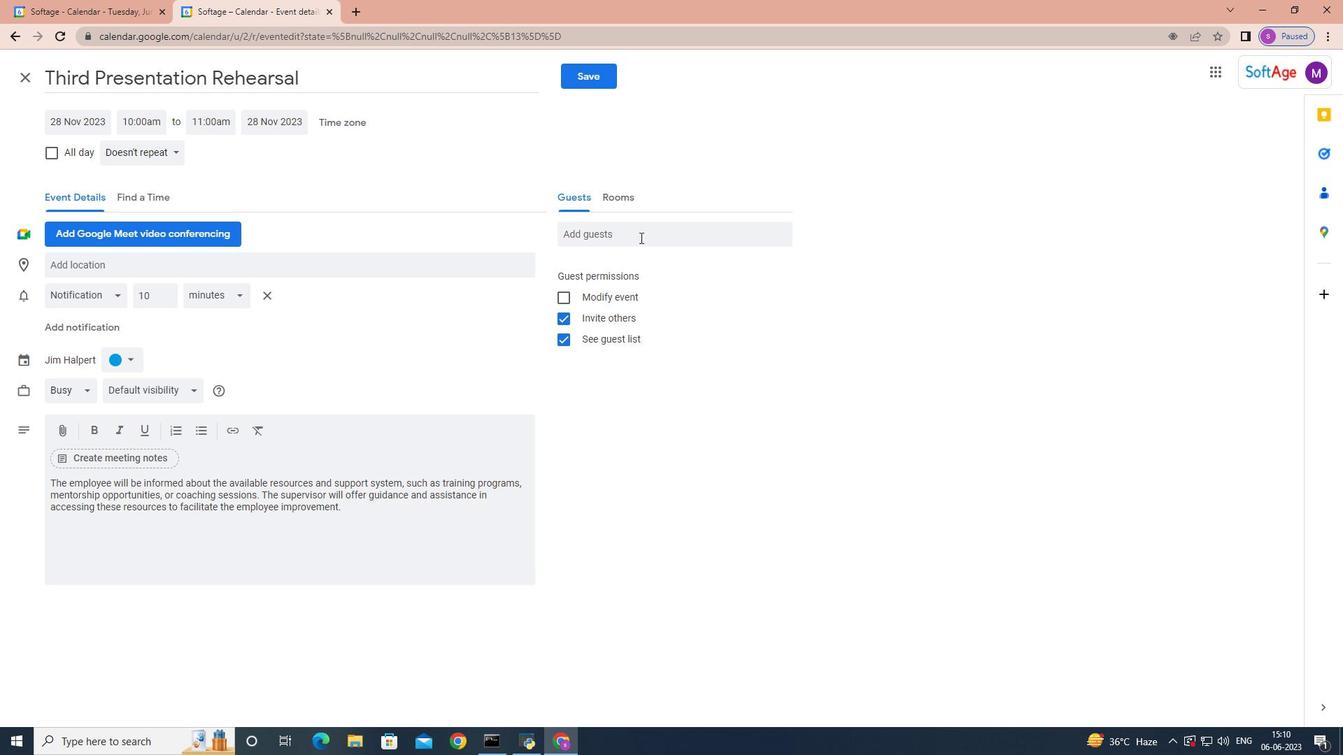 
Action: Key pressed softage.2
Screenshot: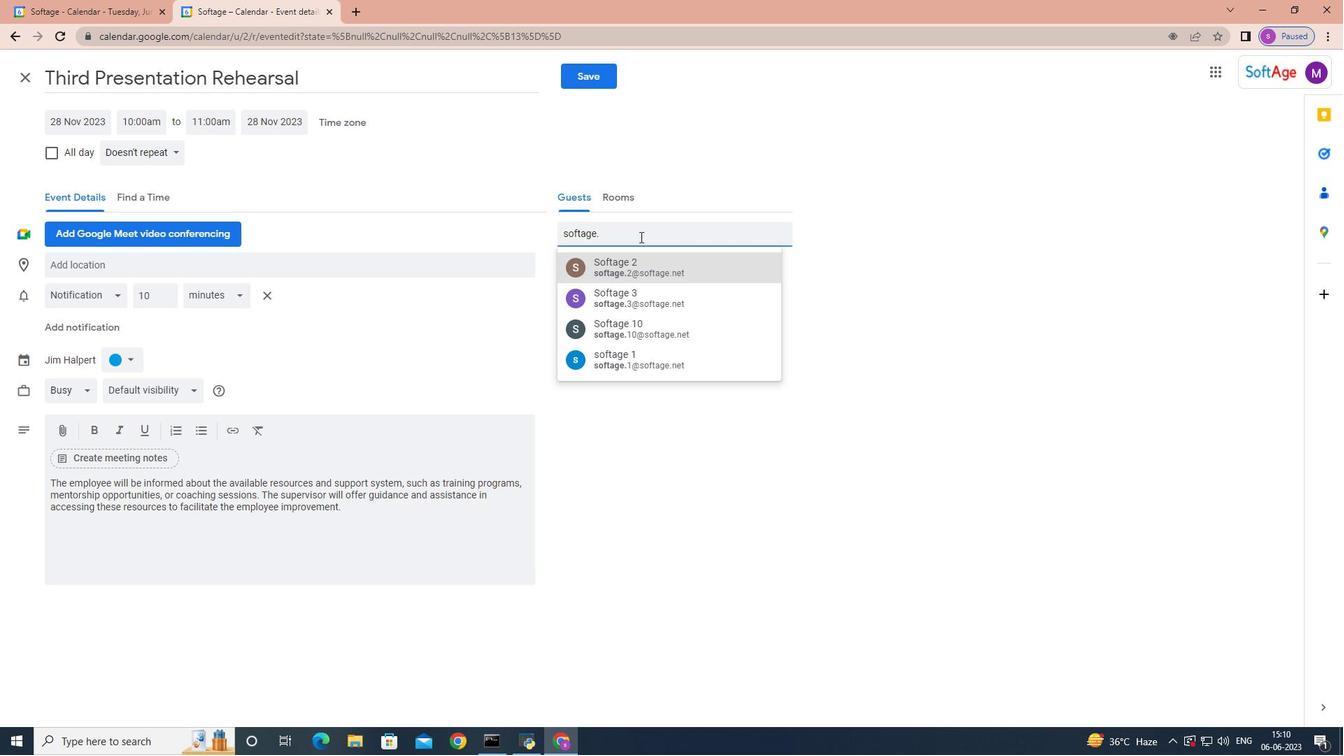 
Action: Mouse moved to (645, 258)
Screenshot: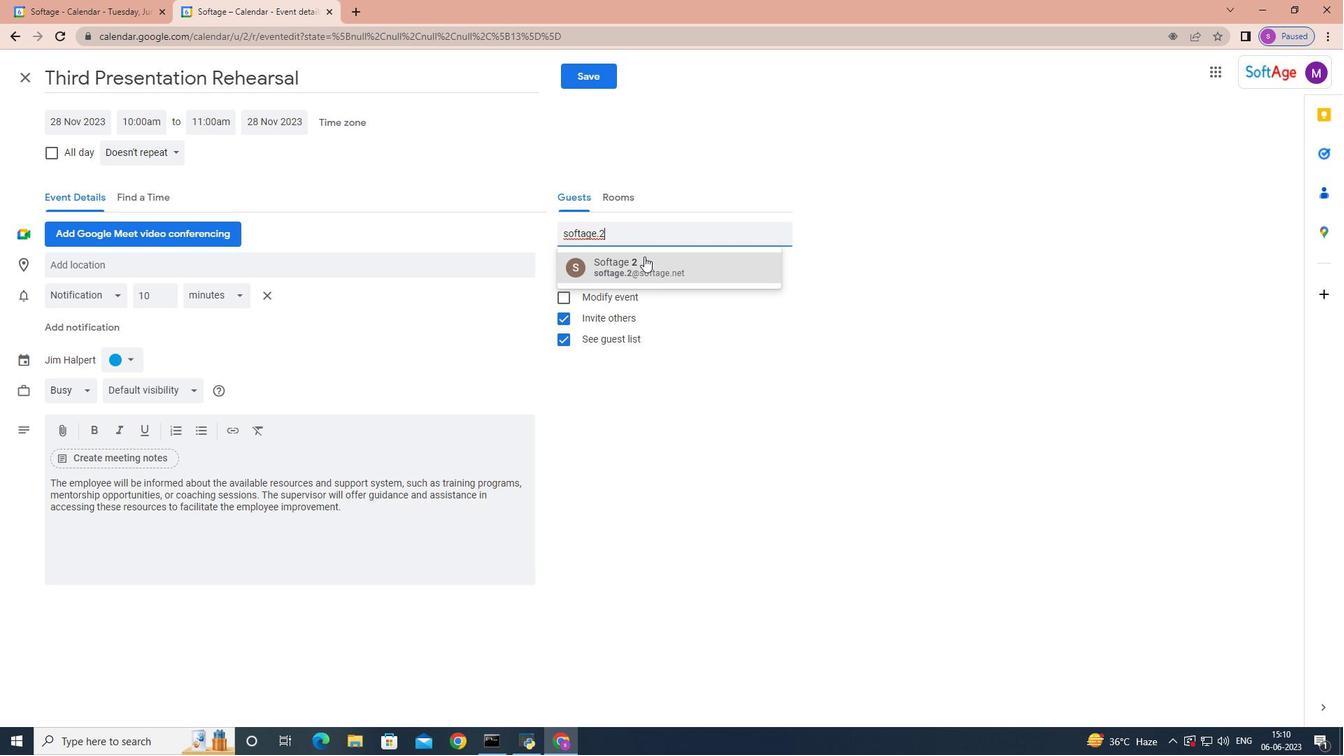 
Action: Mouse pressed left at (645, 258)
Screenshot: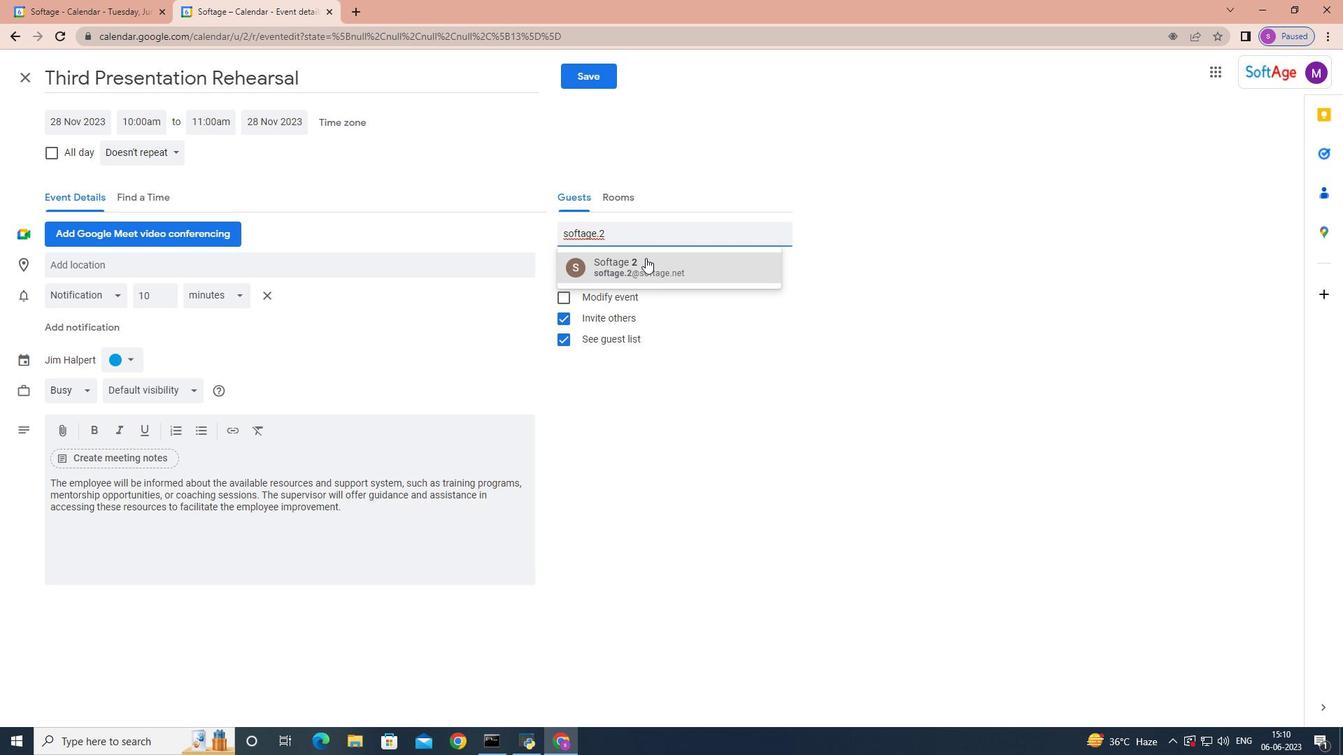 
Action: Key pressed softage.3
Screenshot: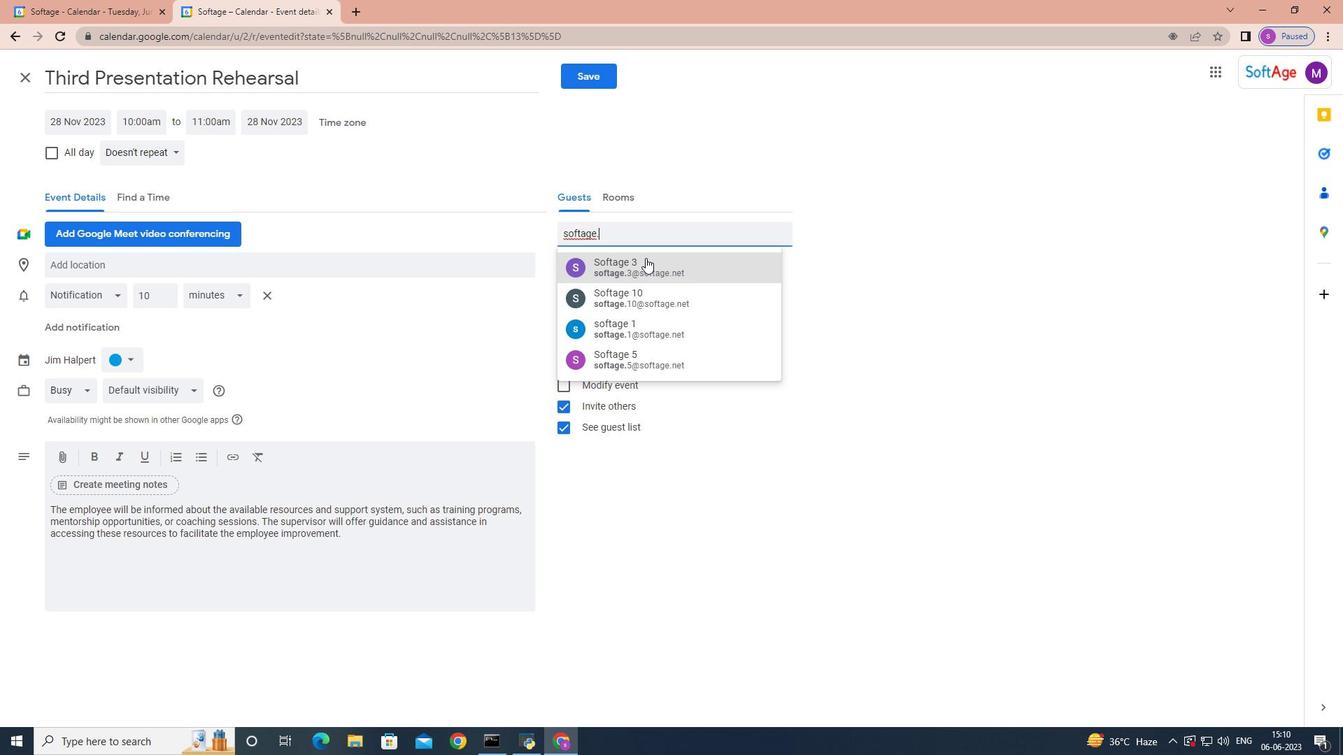 
Action: Mouse pressed left at (645, 258)
Screenshot: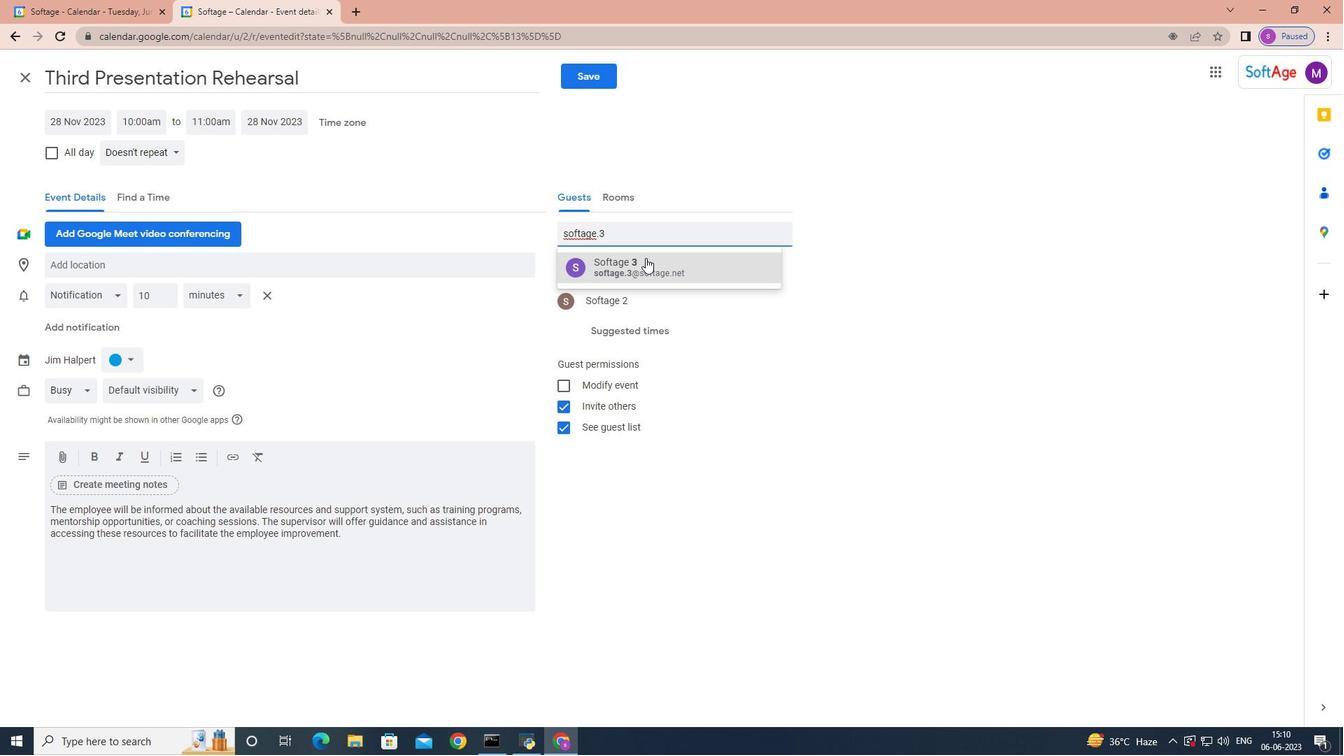 
Action: Mouse moved to (170, 150)
Screenshot: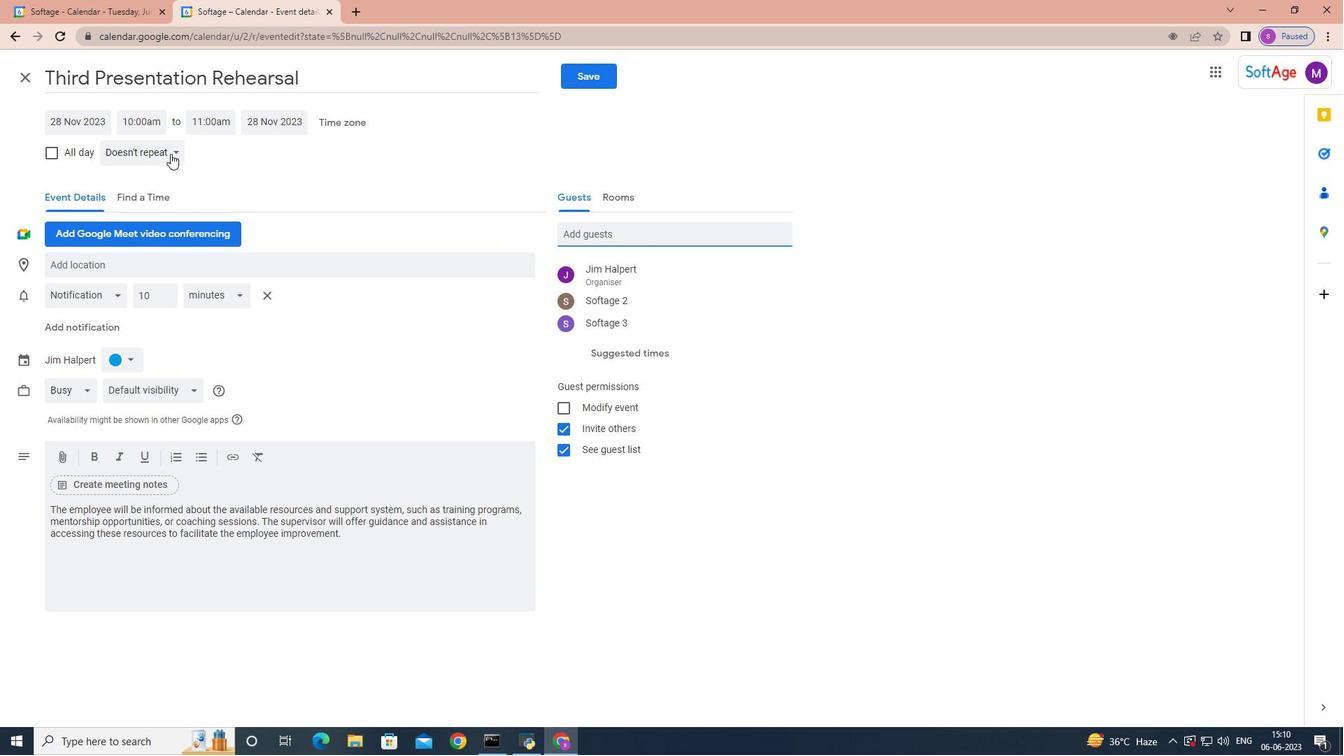 
Action: Mouse pressed left at (170, 150)
Screenshot: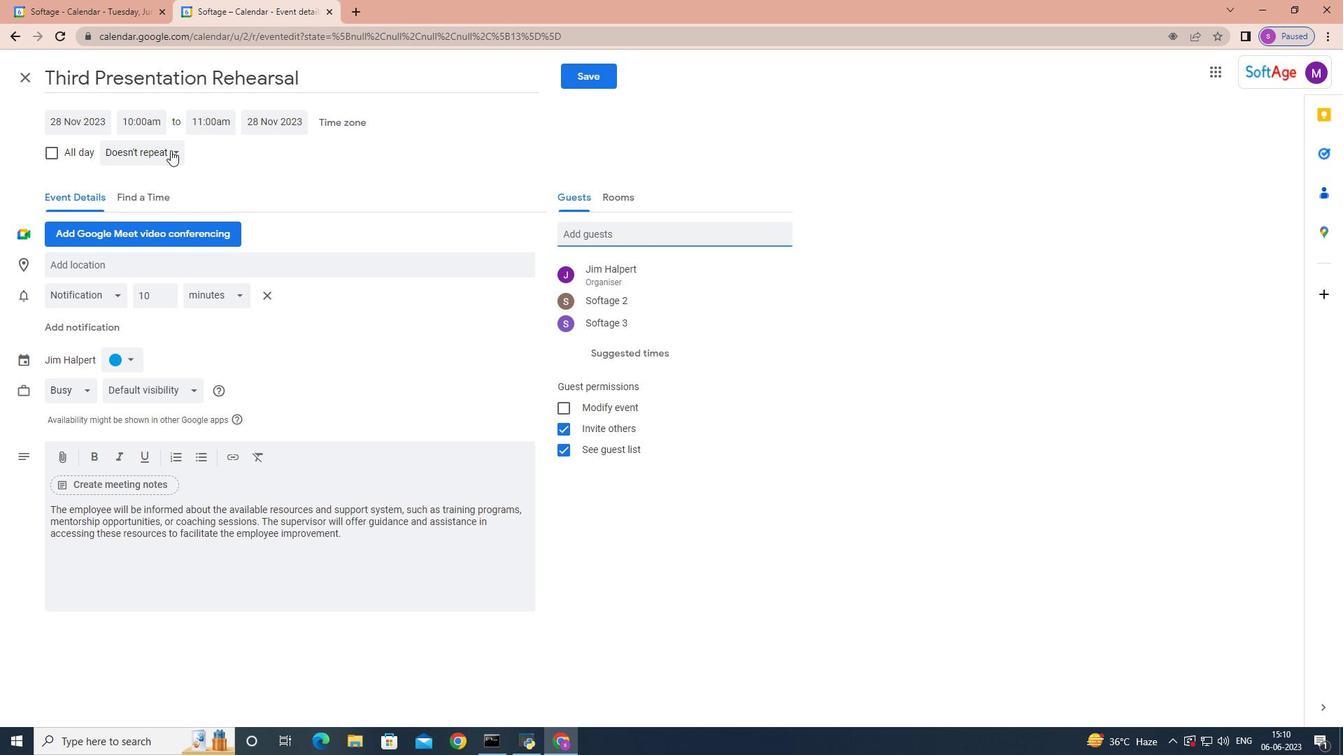 
Action: Mouse moved to (198, 319)
Screenshot: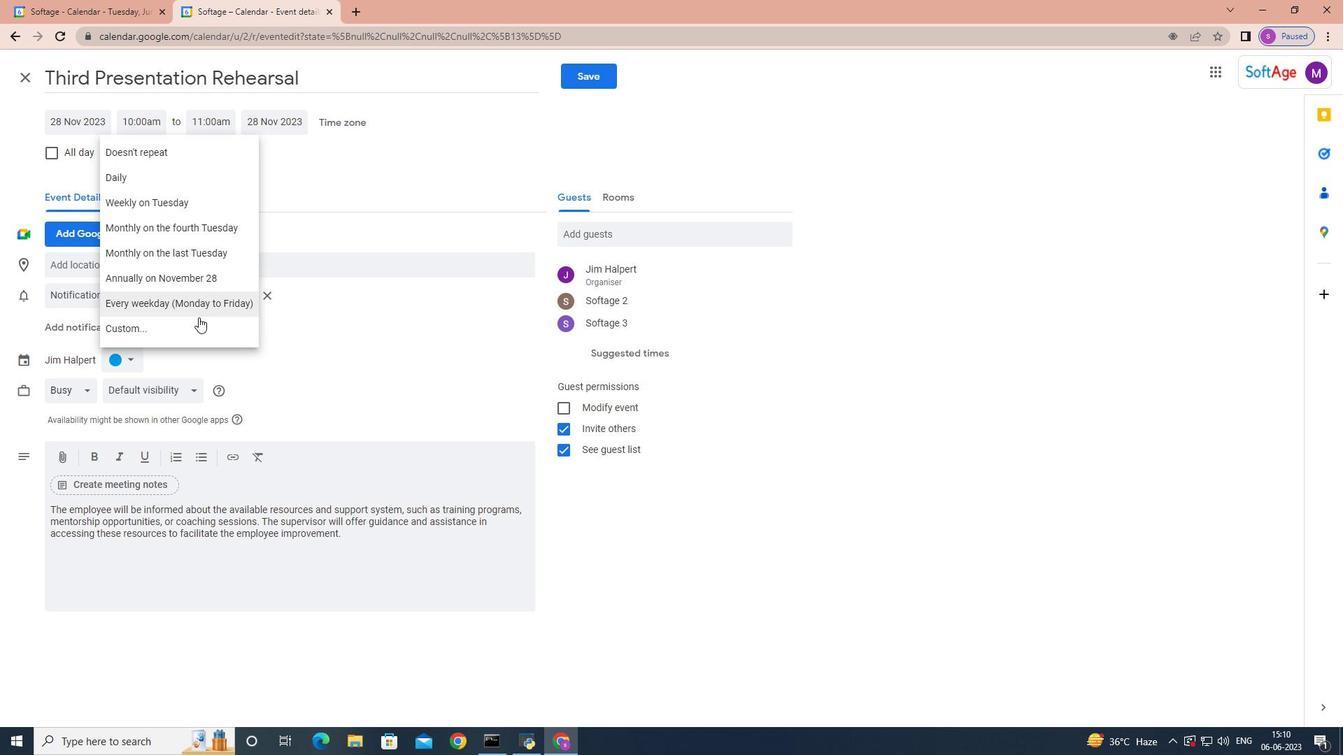 
Action: Mouse pressed left at (198, 319)
Screenshot: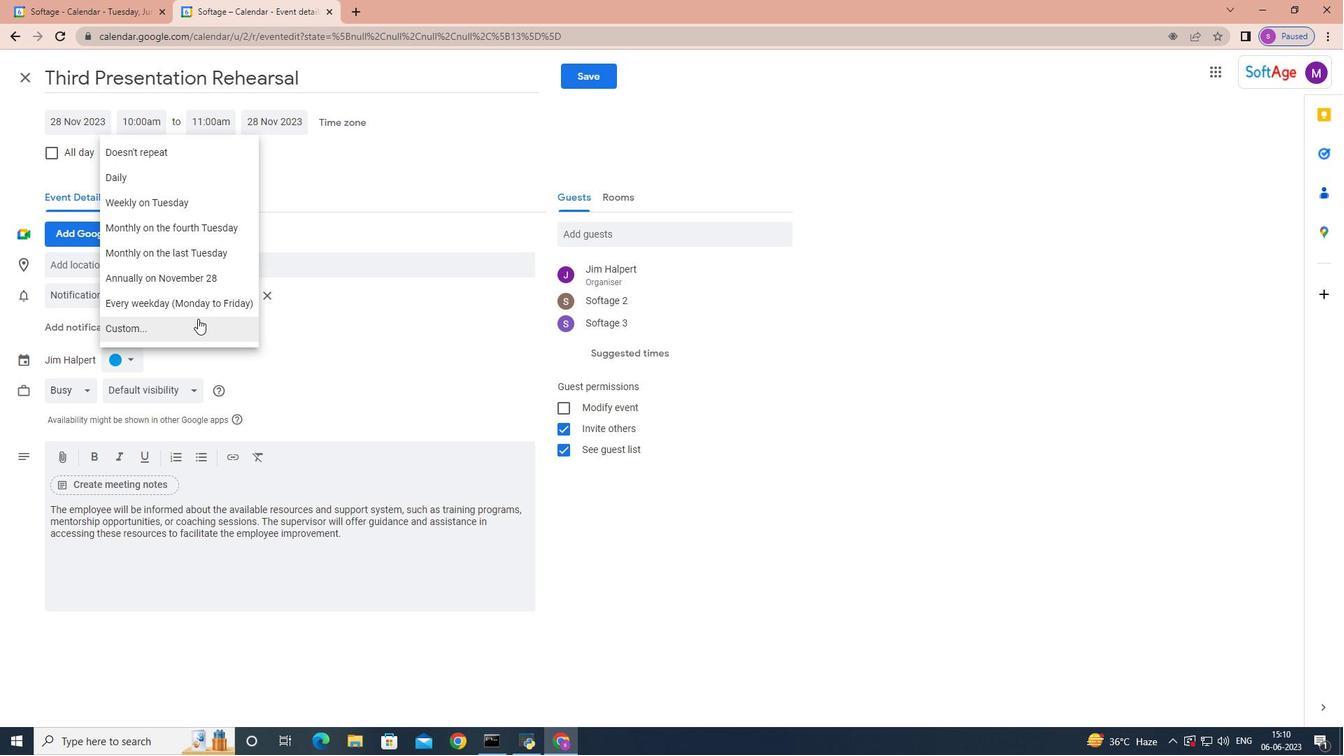 
Action: Mouse moved to (557, 360)
Screenshot: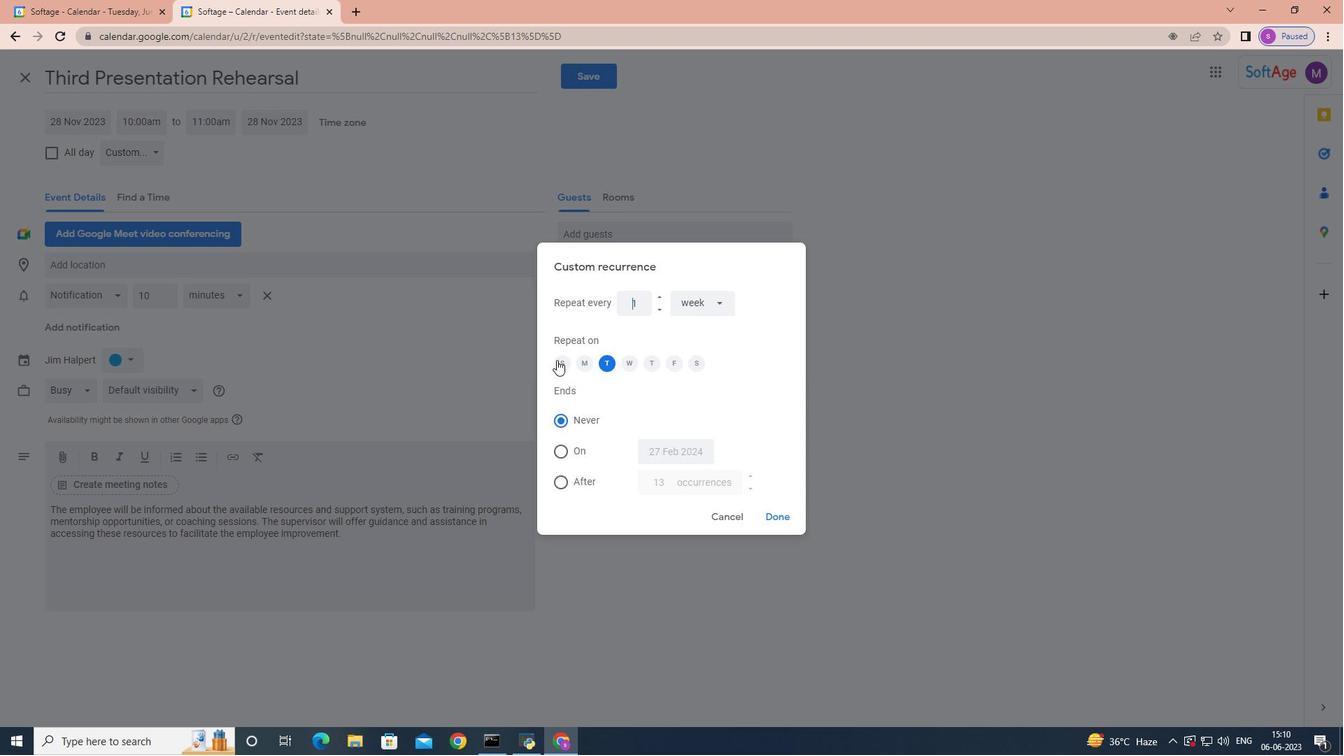 
Action: Mouse pressed left at (557, 360)
Screenshot: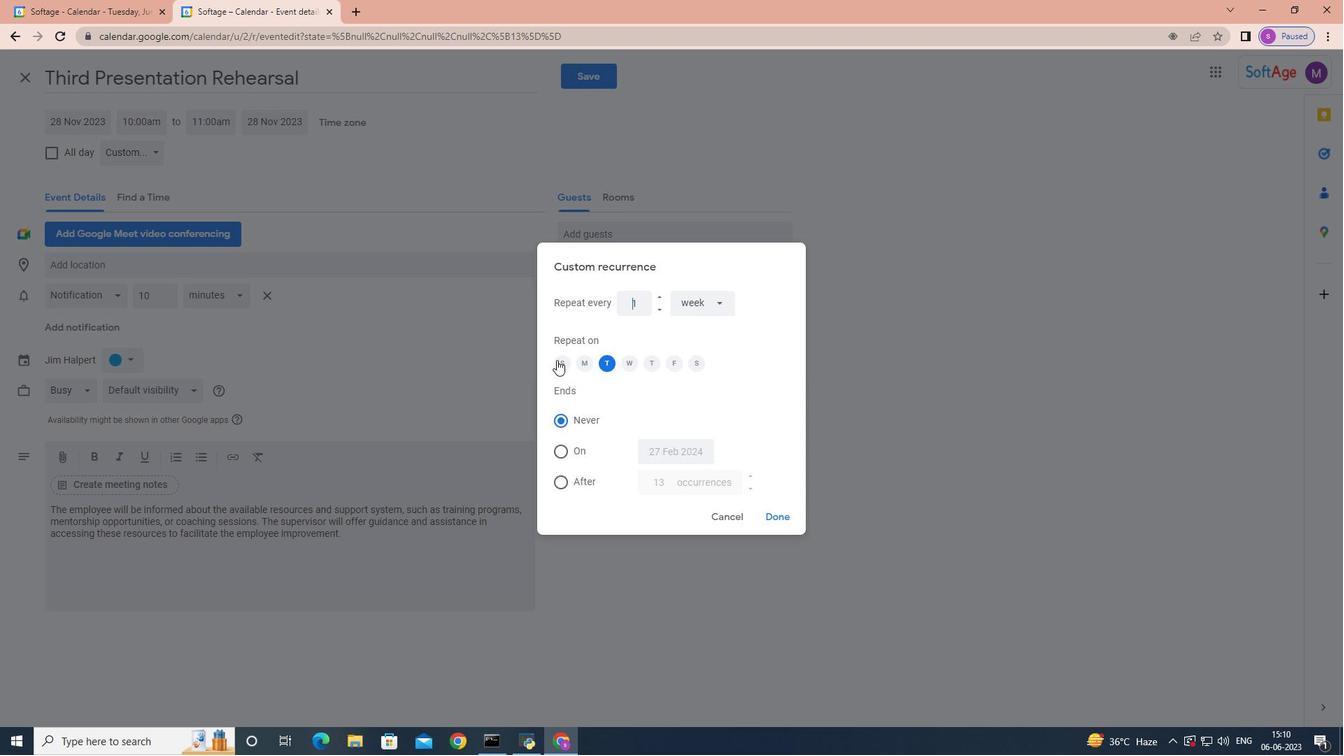 
Action: Mouse moved to (608, 363)
Screenshot: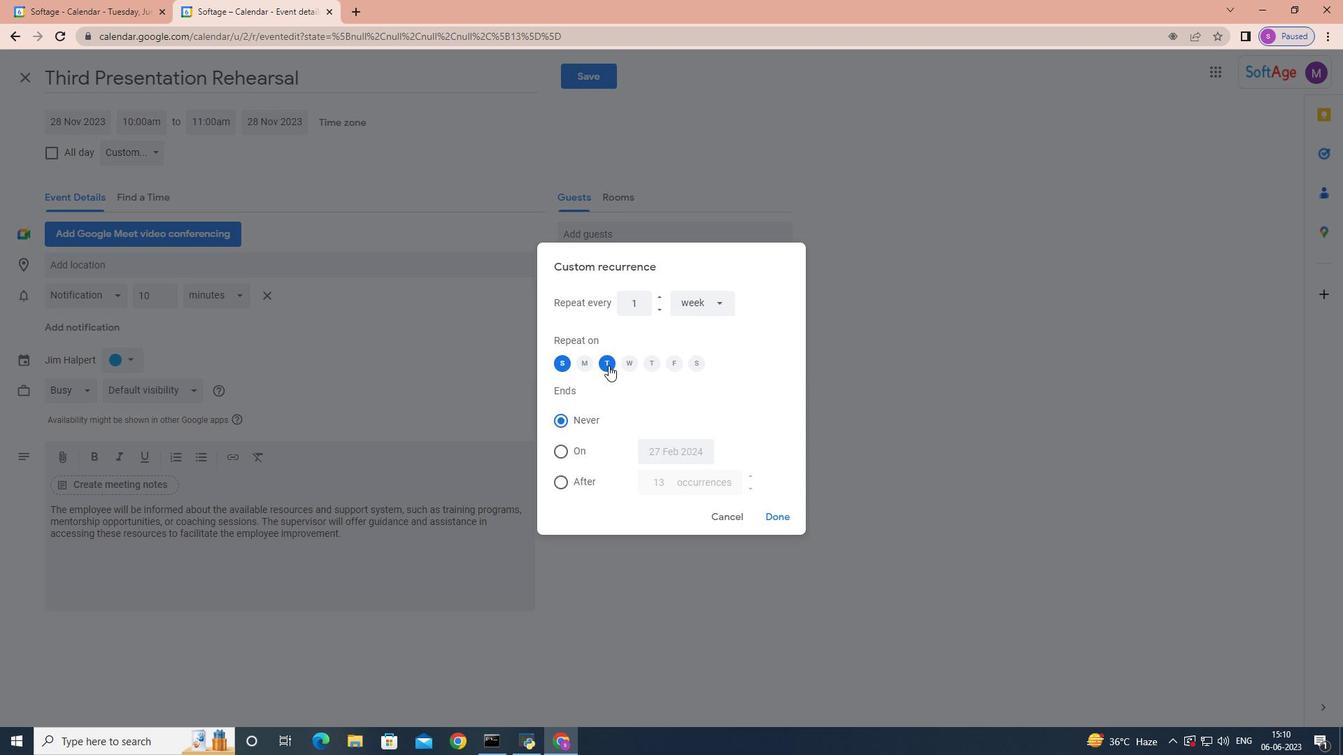 
Action: Mouse pressed left at (608, 363)
Screenshot: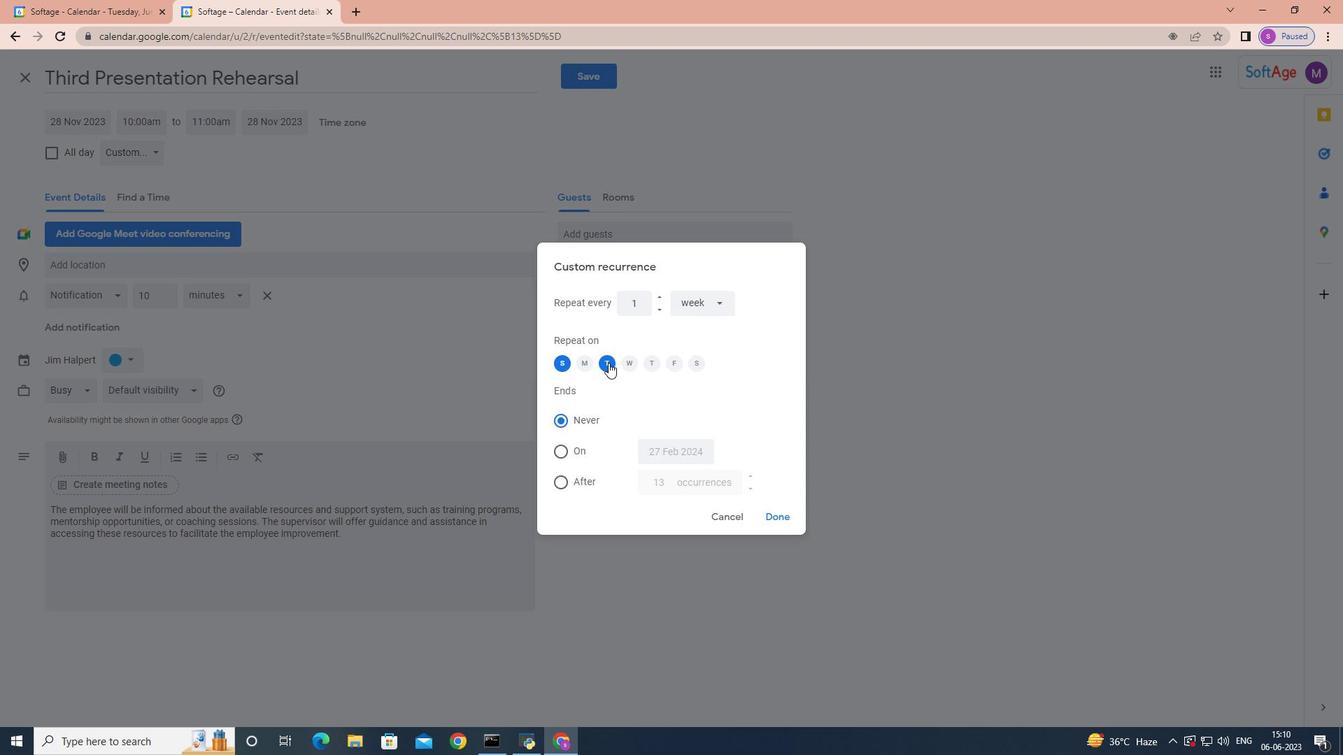 
Action: Mouse moved to (774, 513)
Screenshot: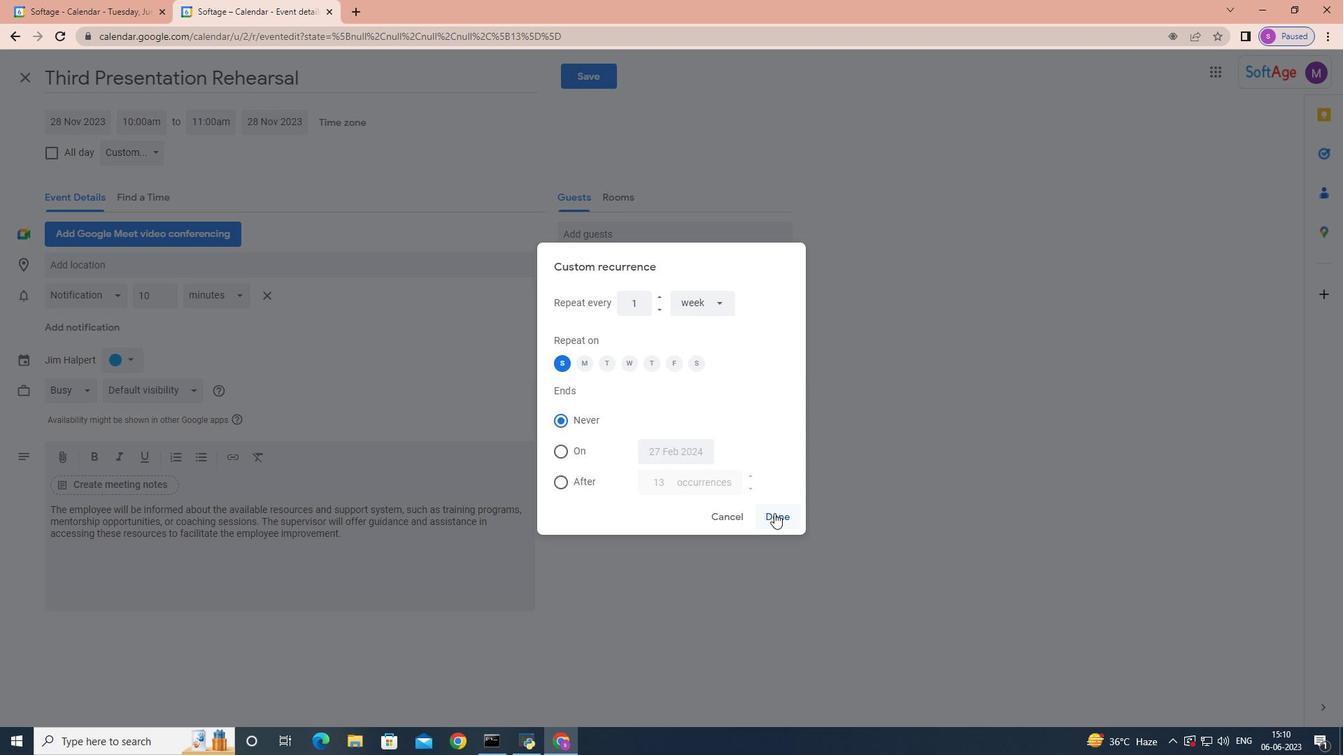 
Action: Mouse pressed left at (774, 513)
Screenshot: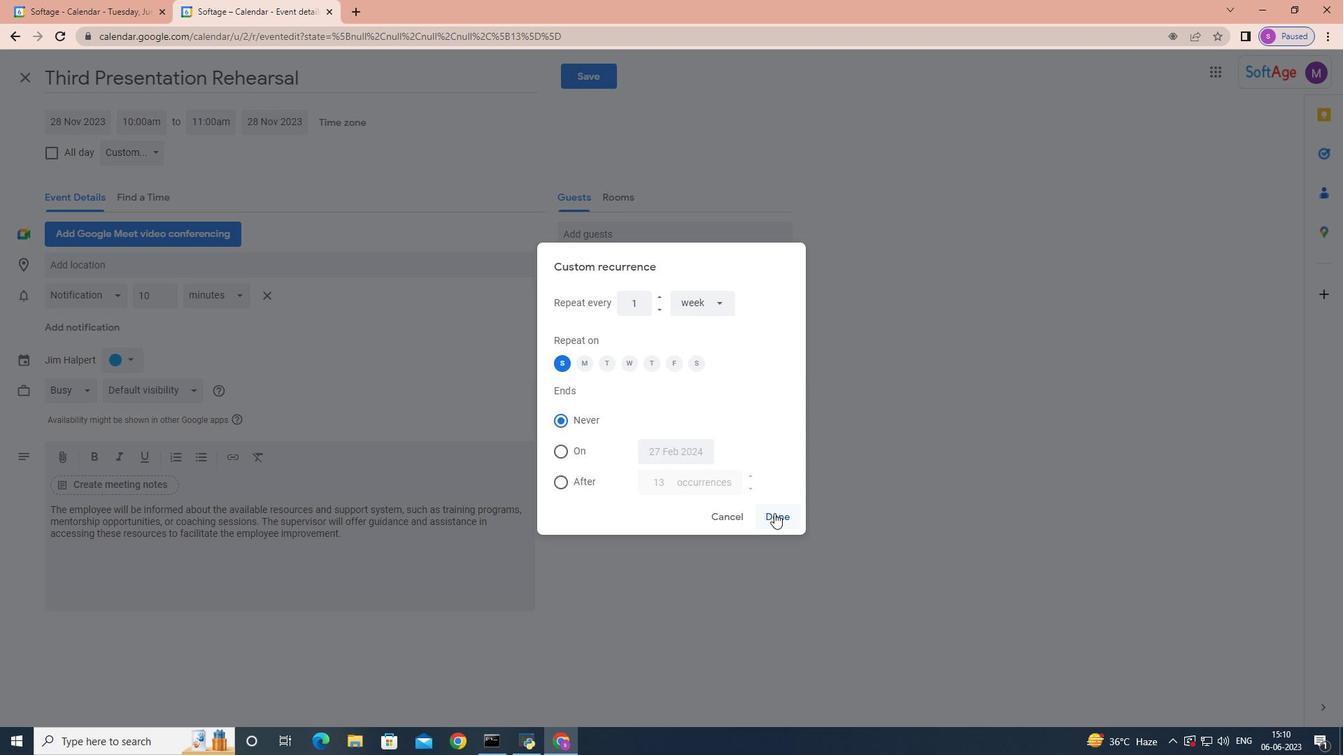 
Action: Mouse moved to (598, 75)
Screenshot: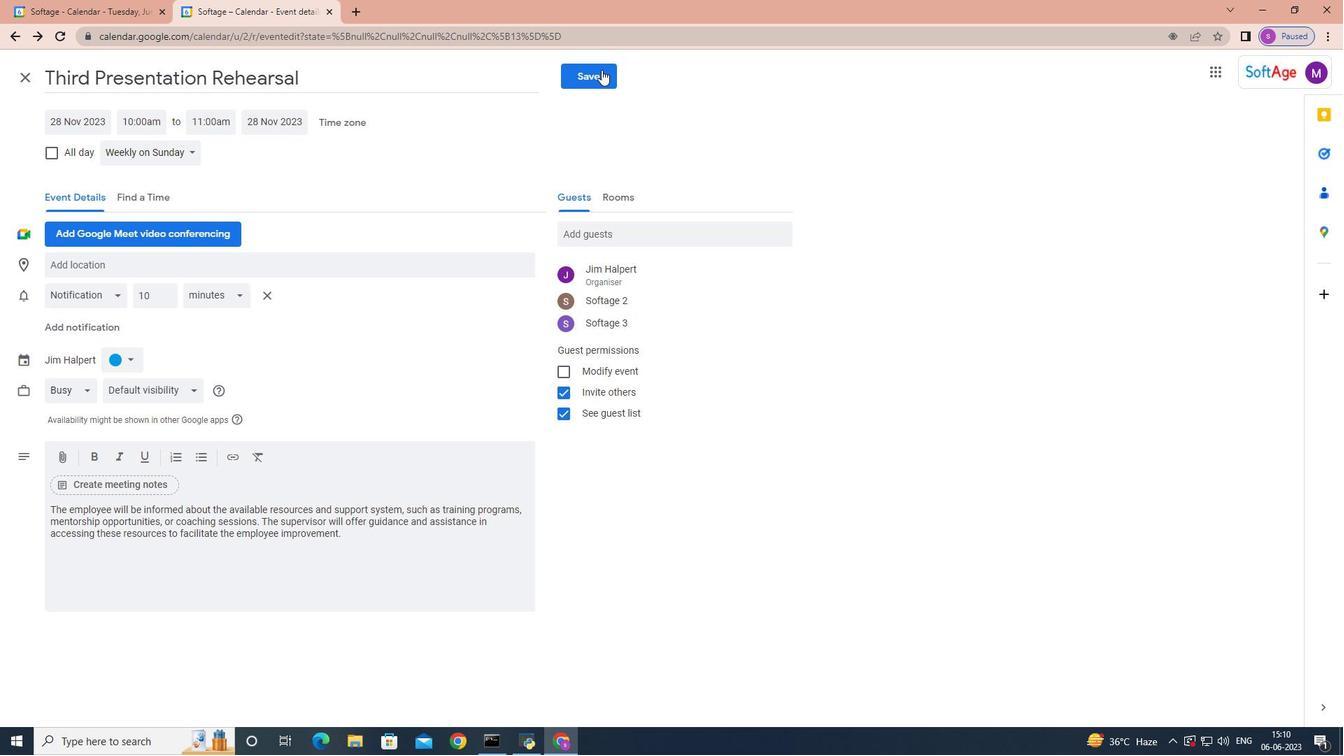 
Action: Mouse pressed left at (598, 75)
Screenshot: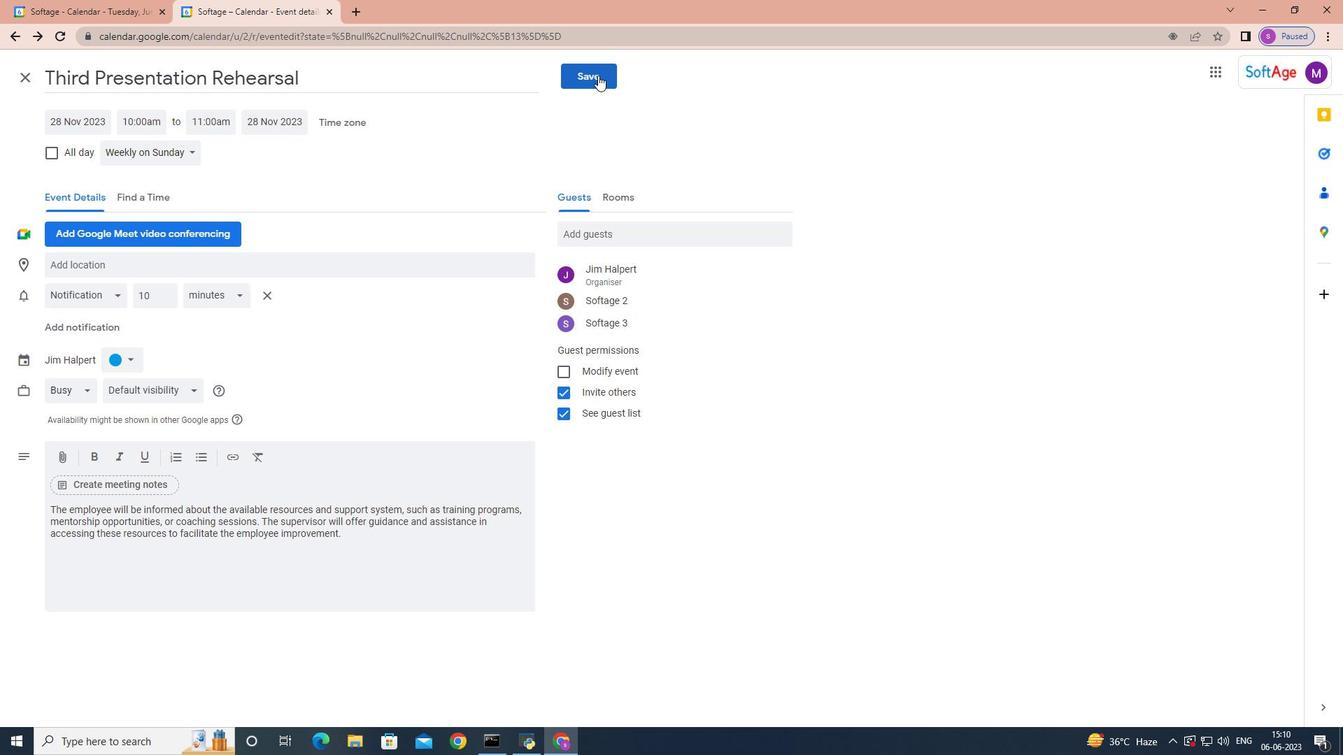 
Action: Mouse moved to (806, 420)
Screenshot: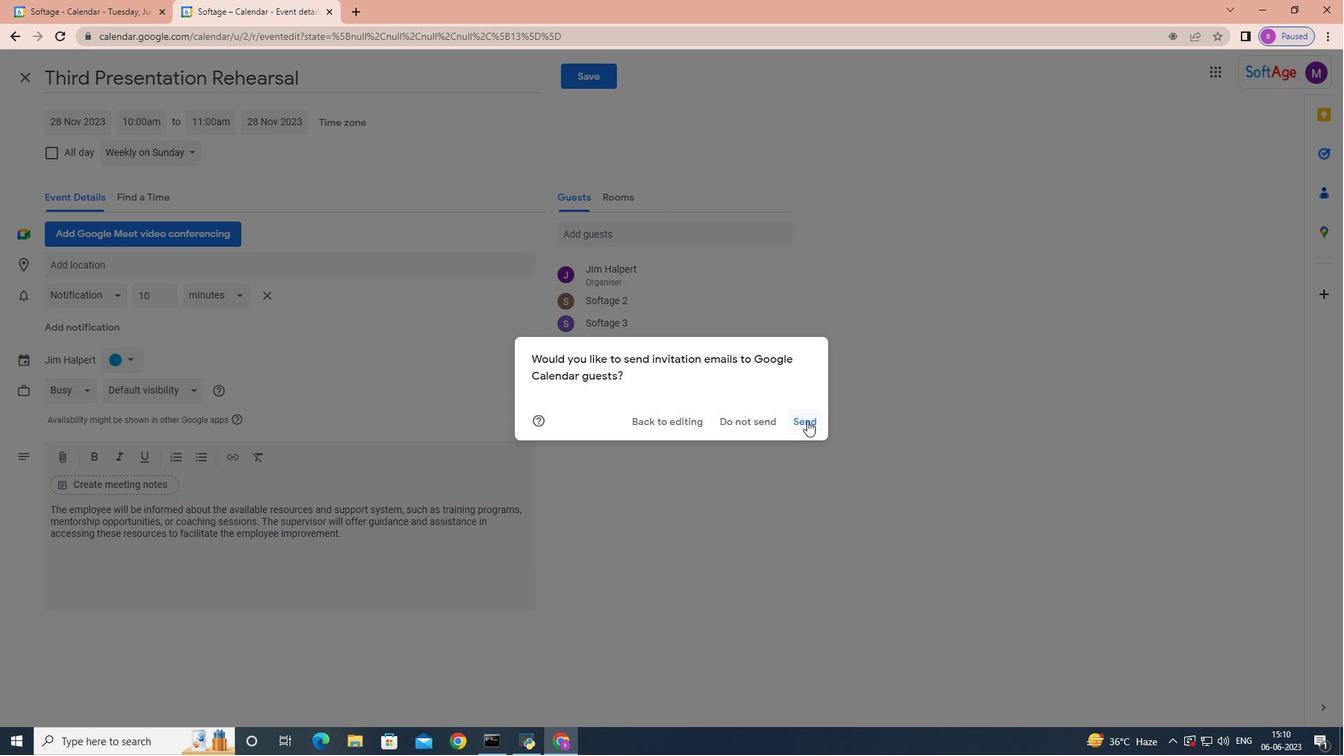 
Action: Mouse pressed left at (806, 420)
Screenshot: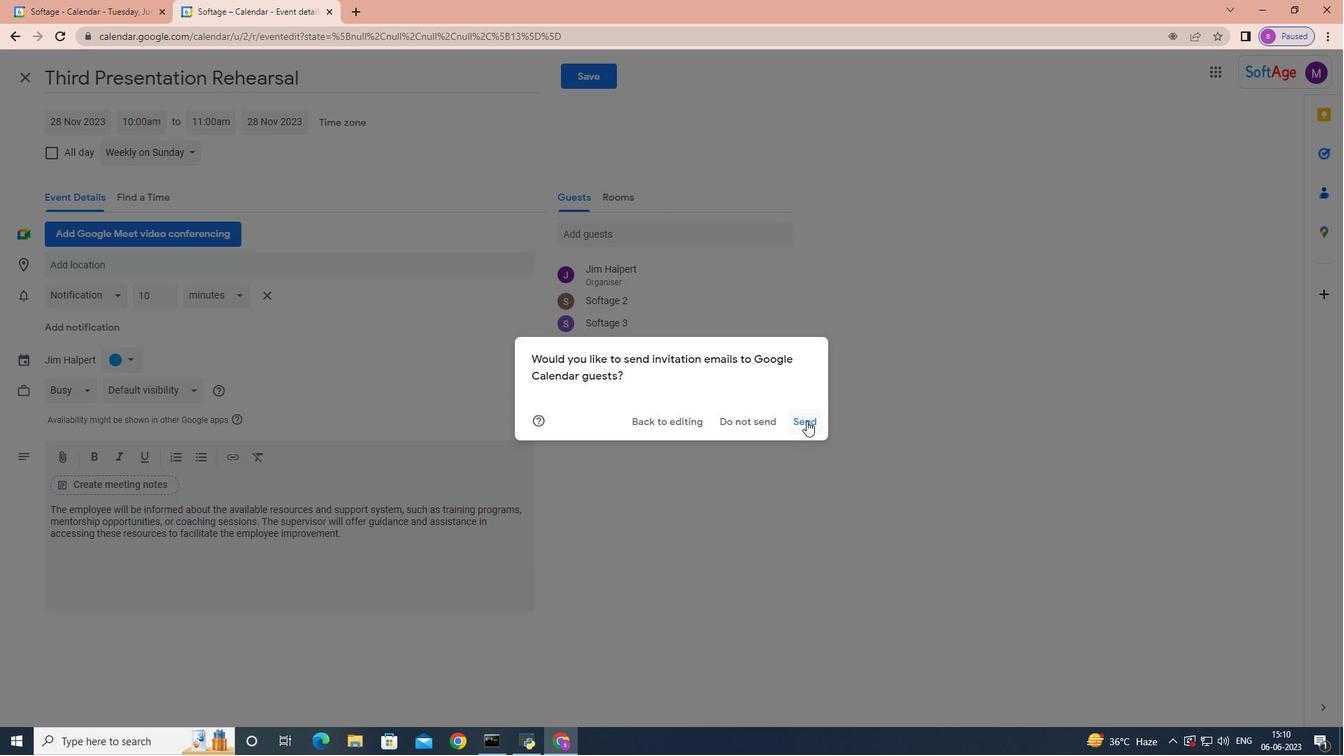 
Action: Mouse moved to (787, 415)
Screenshot: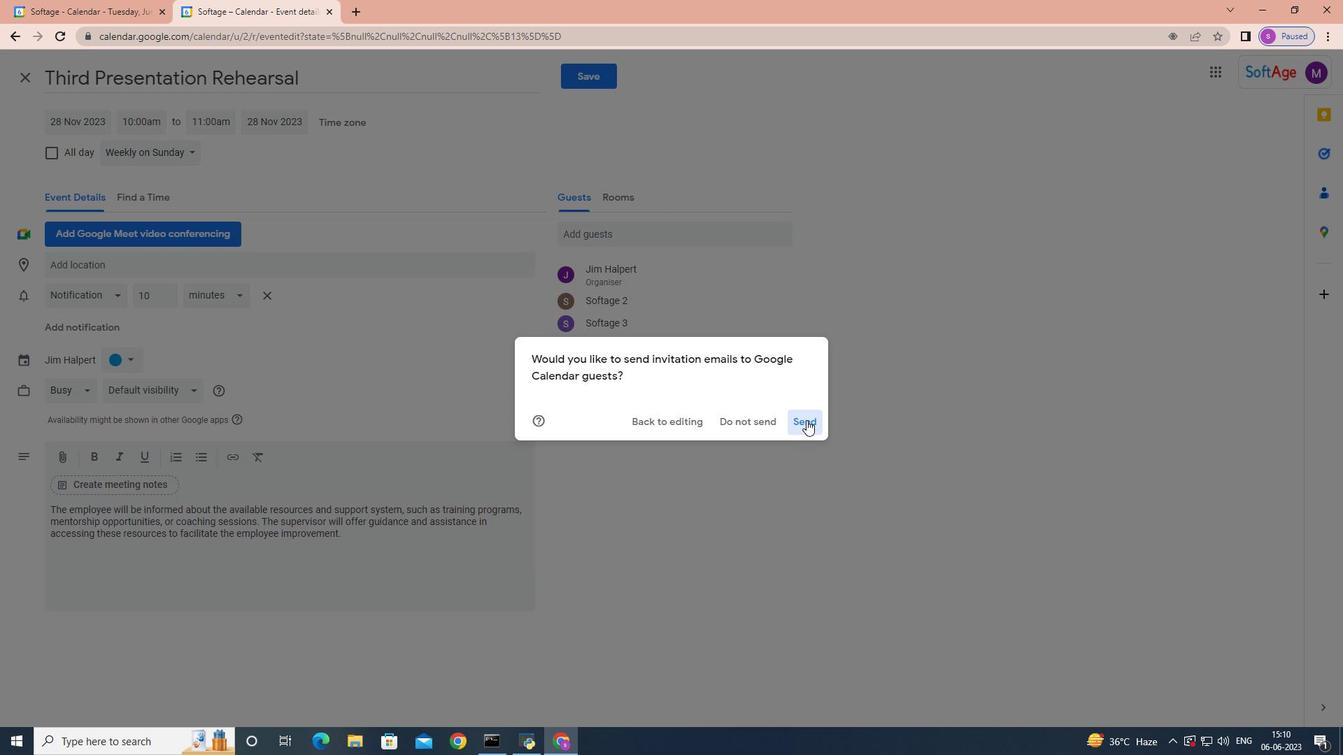 
